 Task: In Heading Arial with underline. Font size of heading  '18'Font style of data Calibri. Font size of data  9Alignment of headline & data Align center. Fill color in heading,  RedFont color of data Black Apply border in Data No BorderIn the sheet  Expense Tracking Spreadsheetbook
Action: Mouse moved to (46, 110)
Screenshot: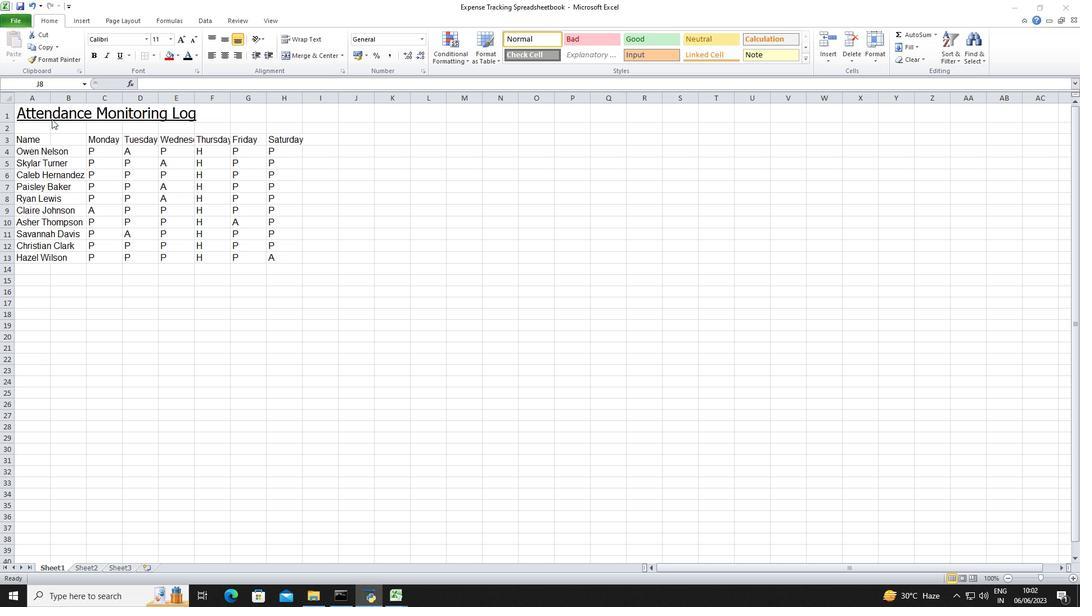 
Action: Mouse pressed left at (46, 110)
Screenshot: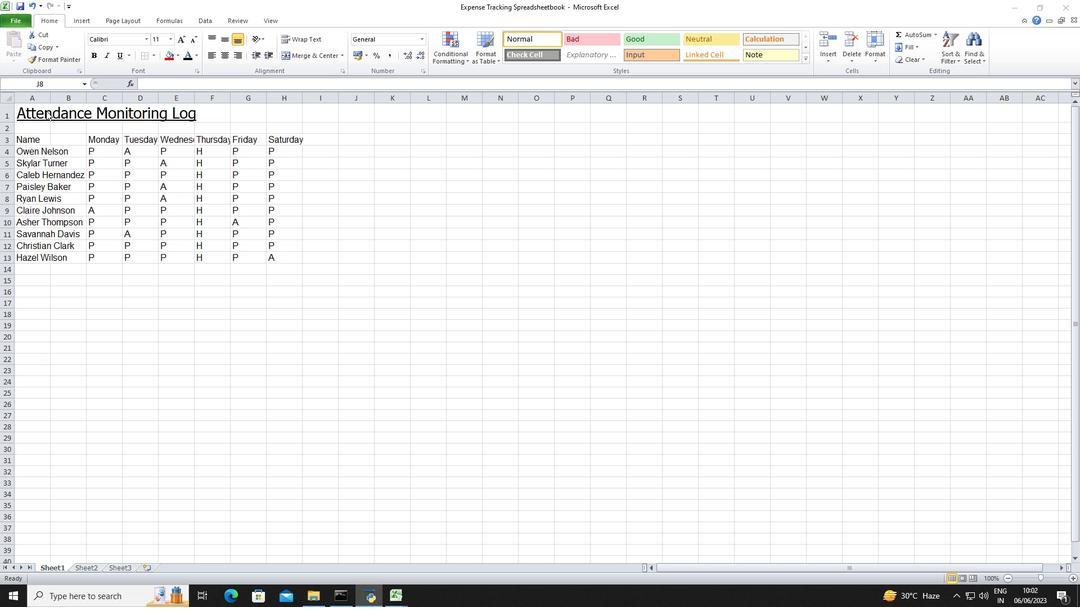 
Action: Mouse moved to (49, 110)
Screenshot: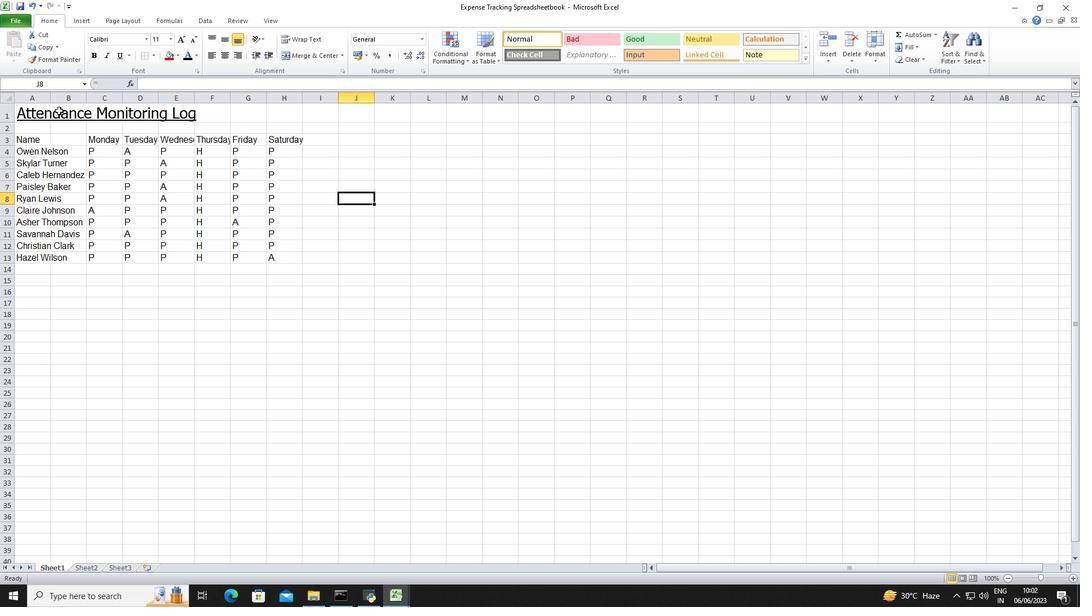 
Action: Mouse pressed left at (49, 110)
Screenshot: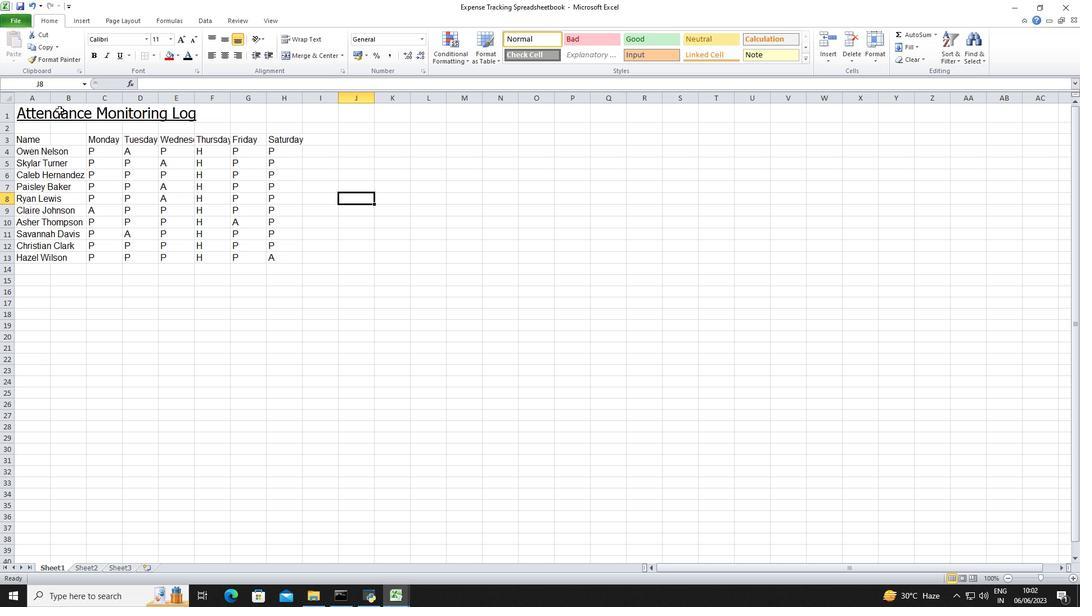 
Action: Mouse moved to (120, 41)
Screenshot: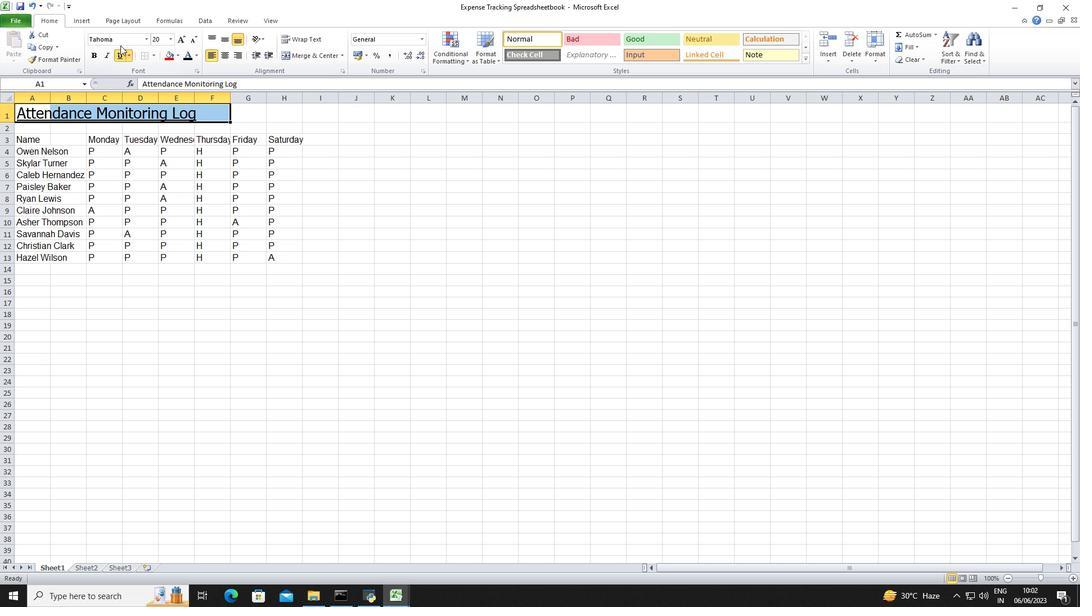
Action: Mouse pressed left at (120, 41)
Screenshot: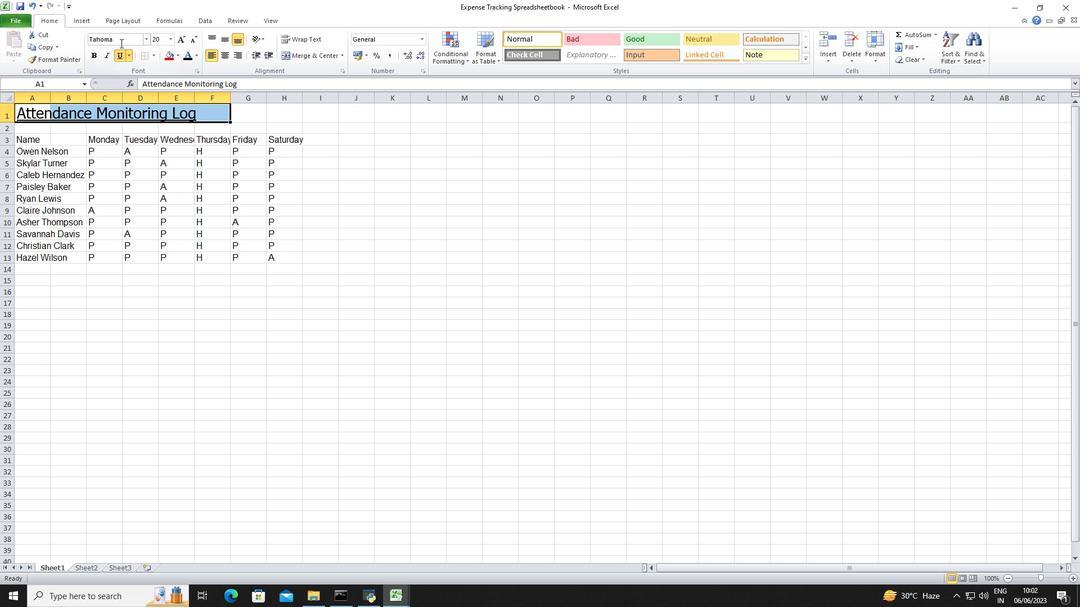 
Action: Key pressed <Key.shift>Arial<Key.enter>
Screenshot: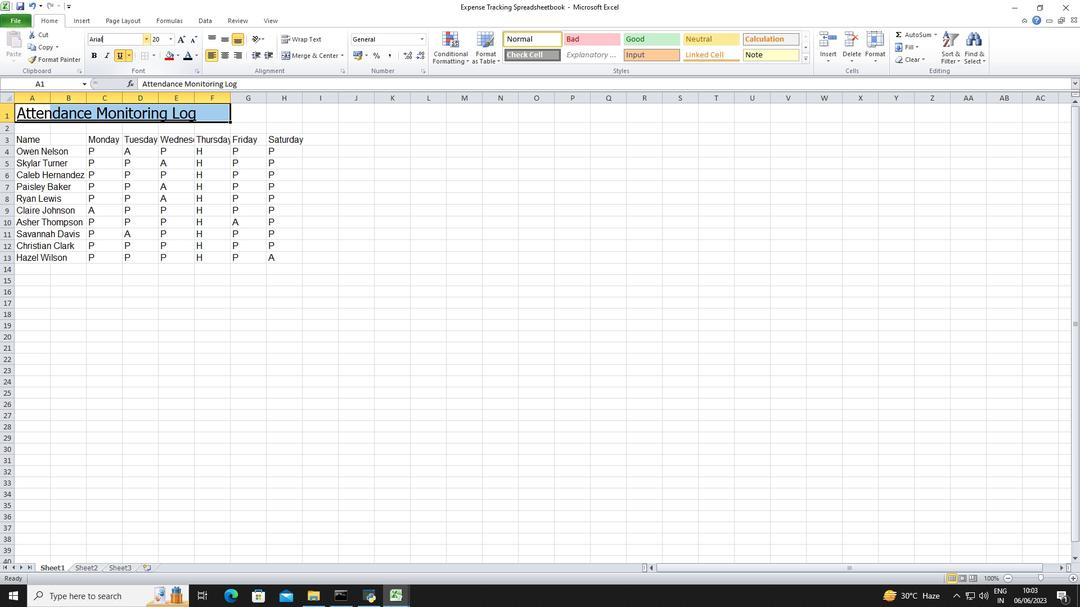 
Action: Mouse moved to (118, 52)
Screenshot: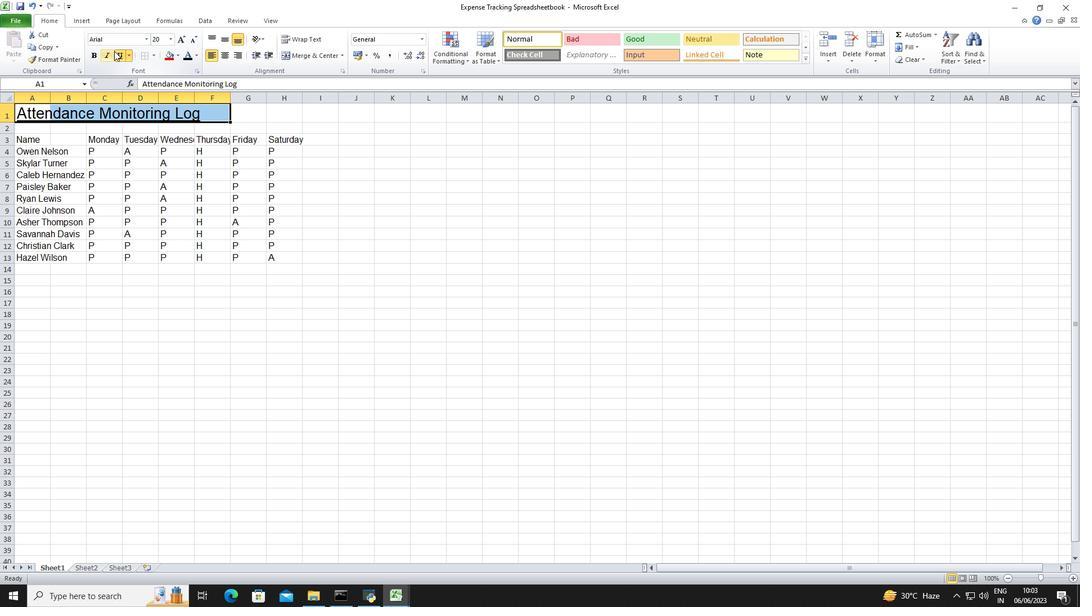 
Action: Mouse pressed left at (118, 52)
Screenshot: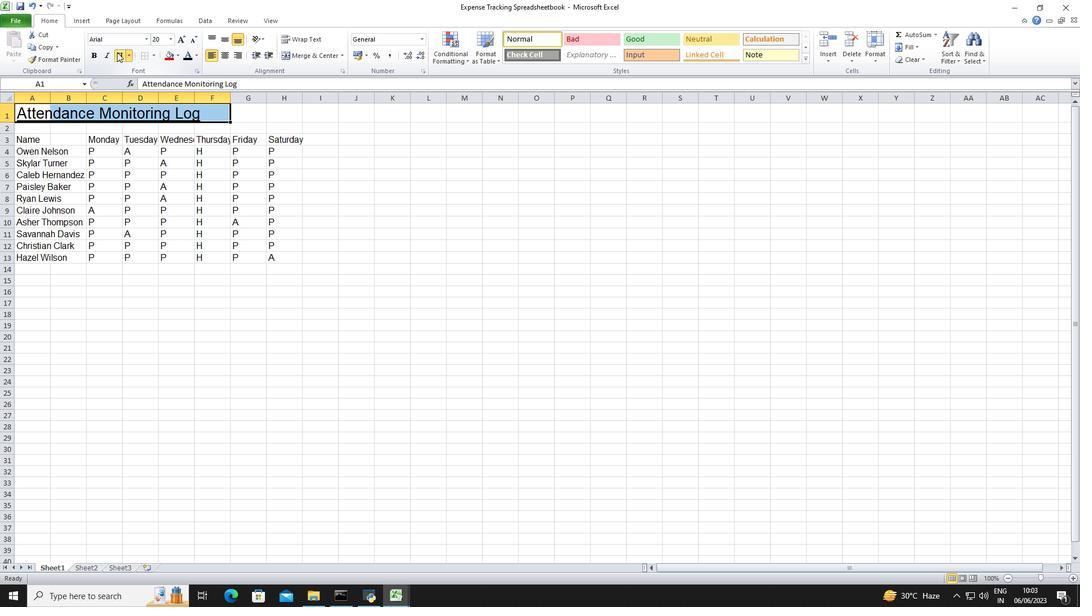 
Action: Mouse moved to (118, 53)
Screenshot: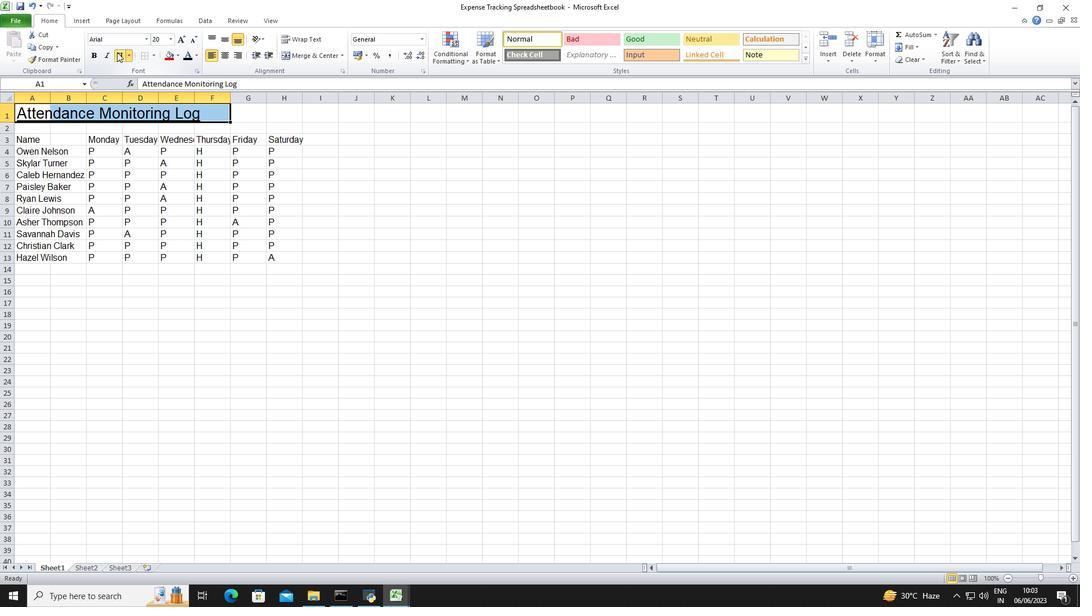 
Action: Mouse pressed left at (118, 53)
Screenshot: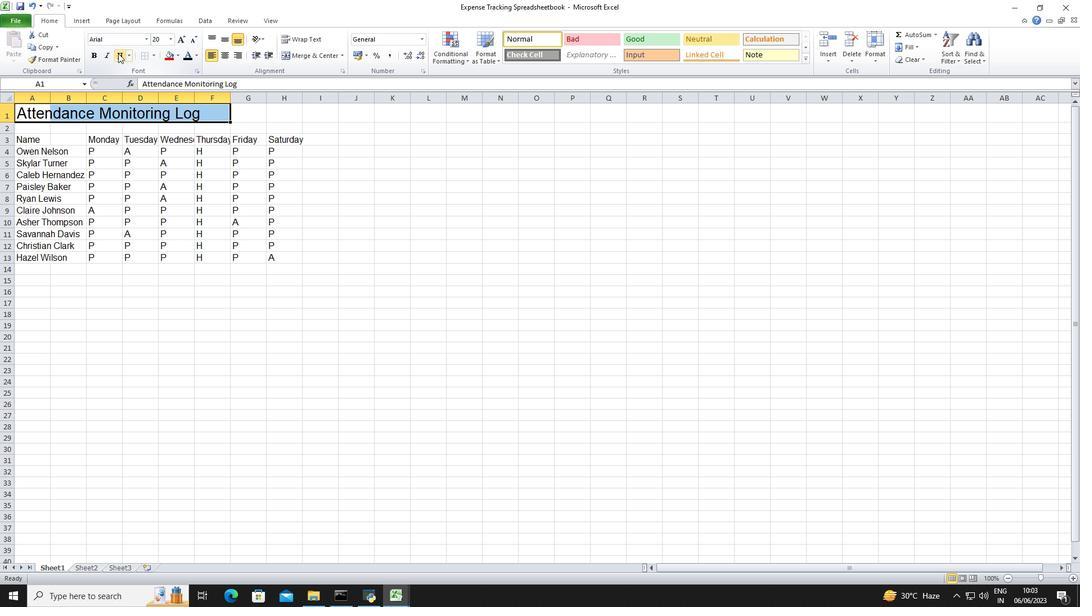 
Action: Mouse moved to (169, 38)
Screenshot: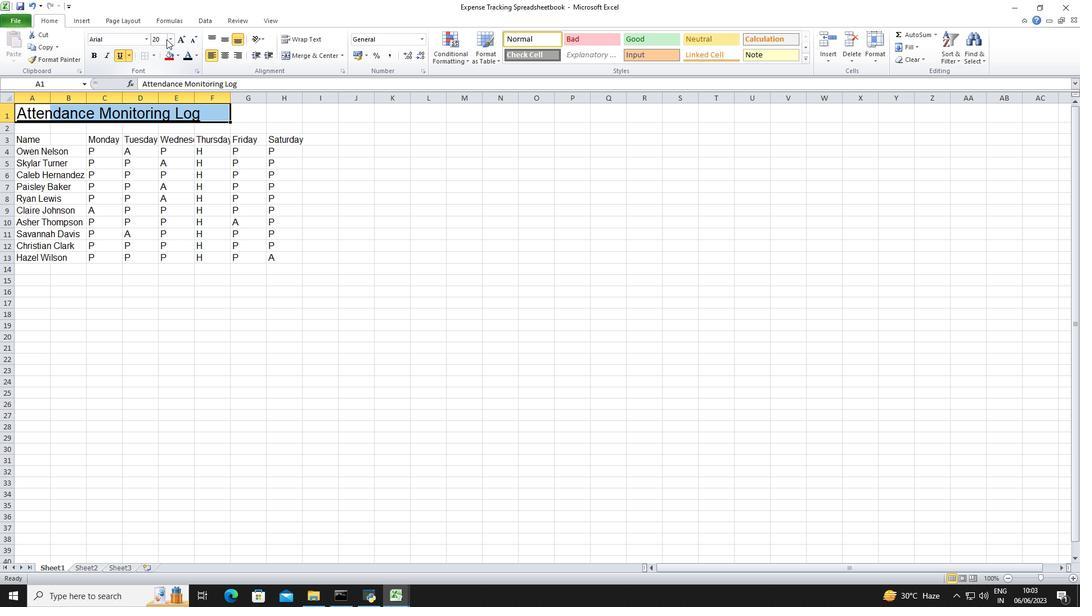 
Action: Mouse pressed left at (169, 38)
Screenshot: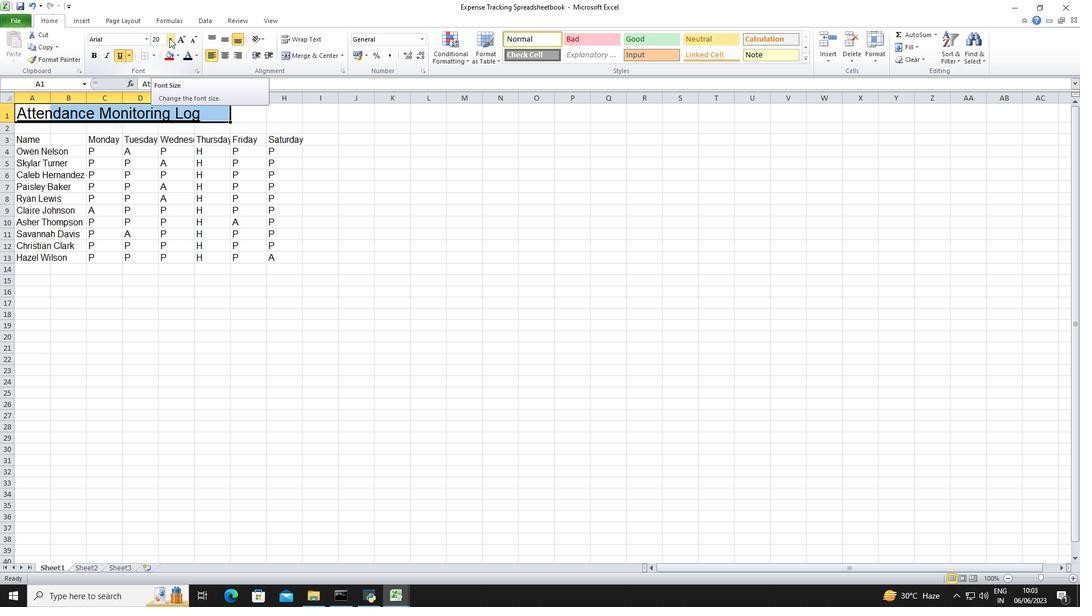 
Action: Mouse moved to (158, 118)
Screenshot: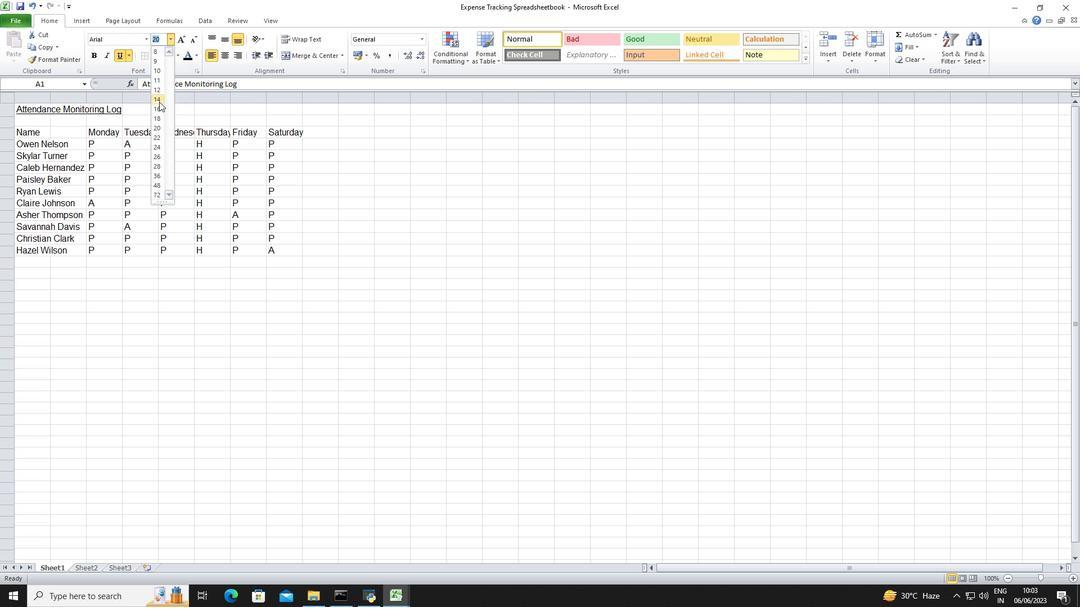 
Action: Mouse pressed left at (158, 118)
Screenshot: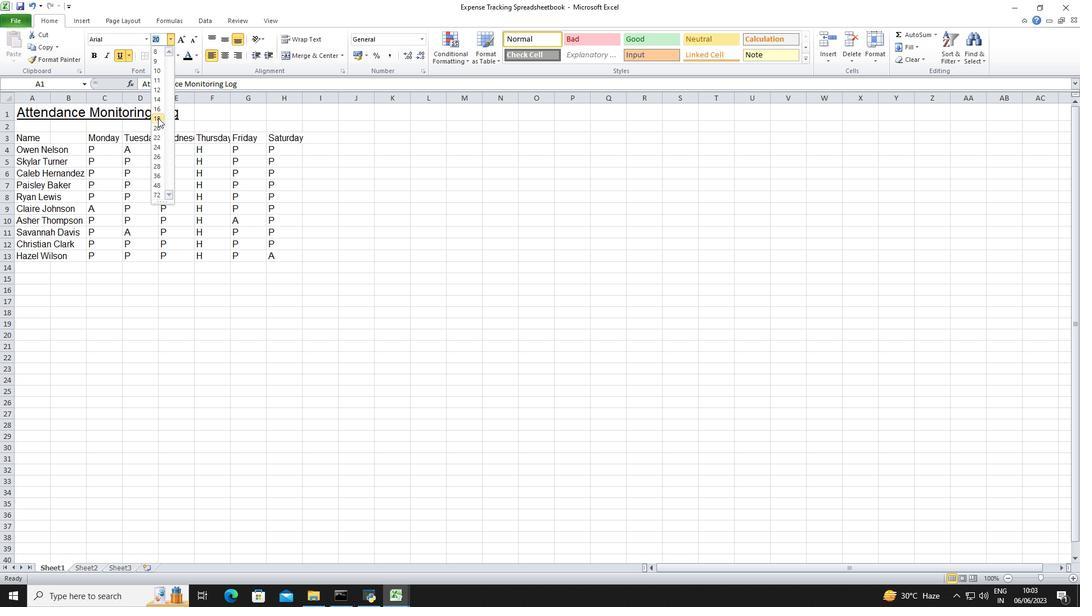 
Action: Mouse moved to (48, 142)
Screenshot: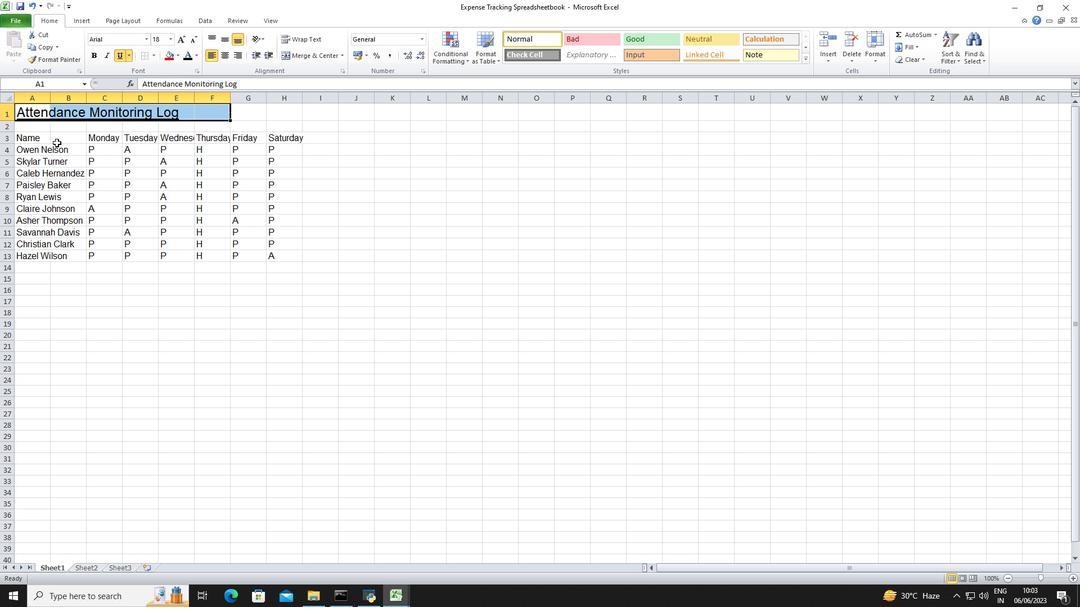 
Action: Mouse pressed left at (48, 142)
Screenshot: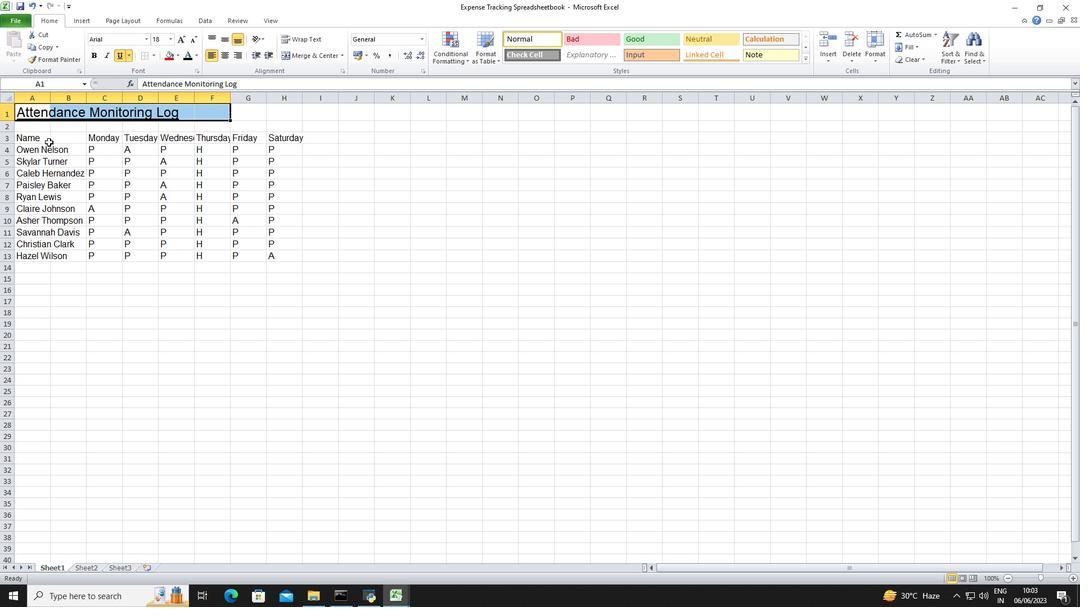 
Action: Mouse moved to (122, 41)
Screenshot: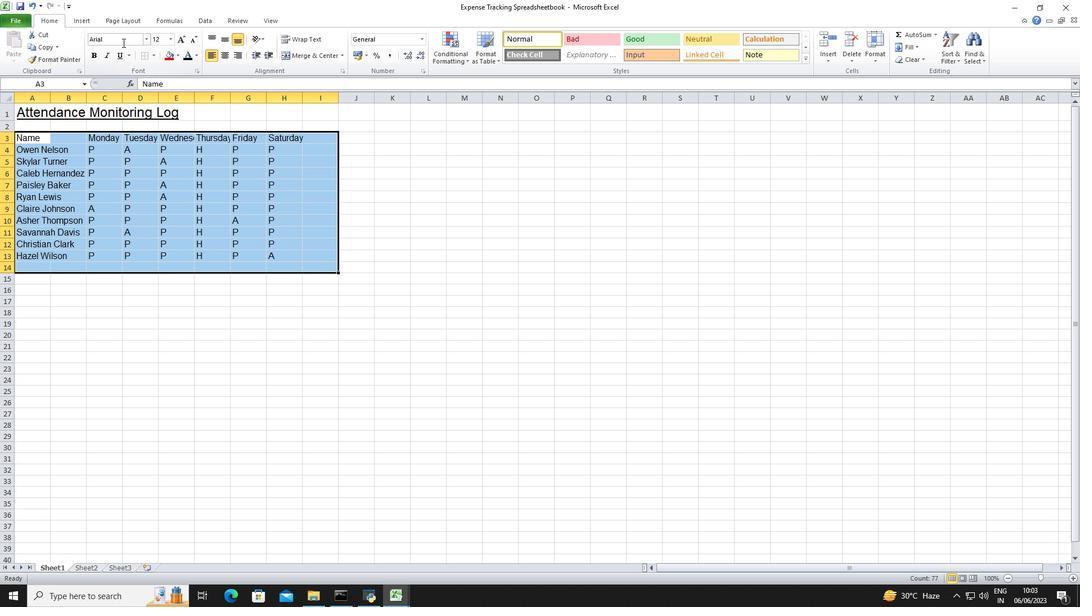 
Action: Mouse pressed left at (122, 41)
Screenshot: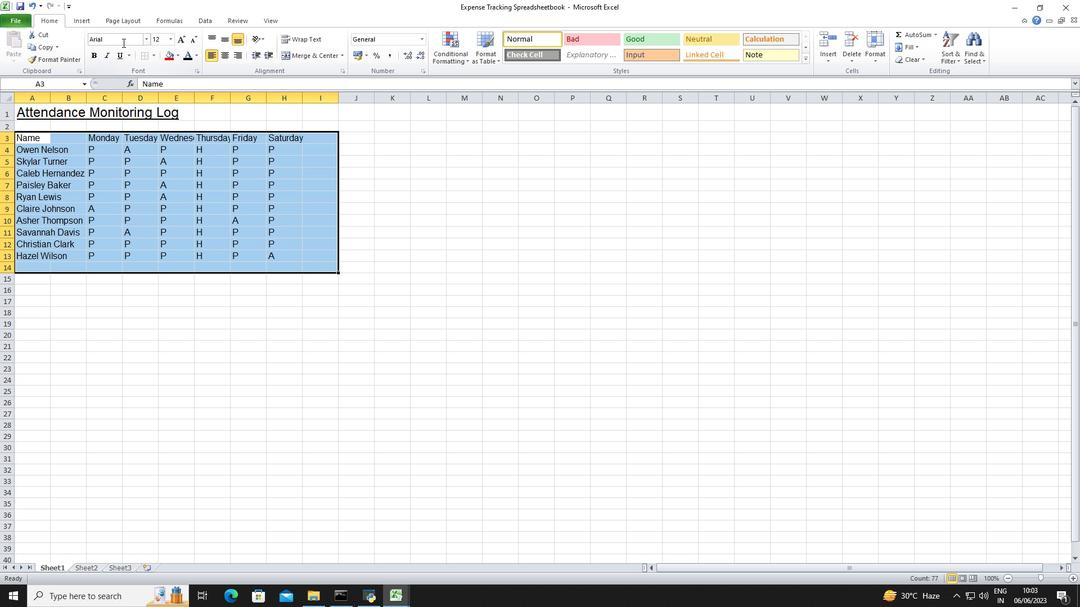 
Action: Key pressed <Key.shift>Calibri<Key.enter>
Screenshot: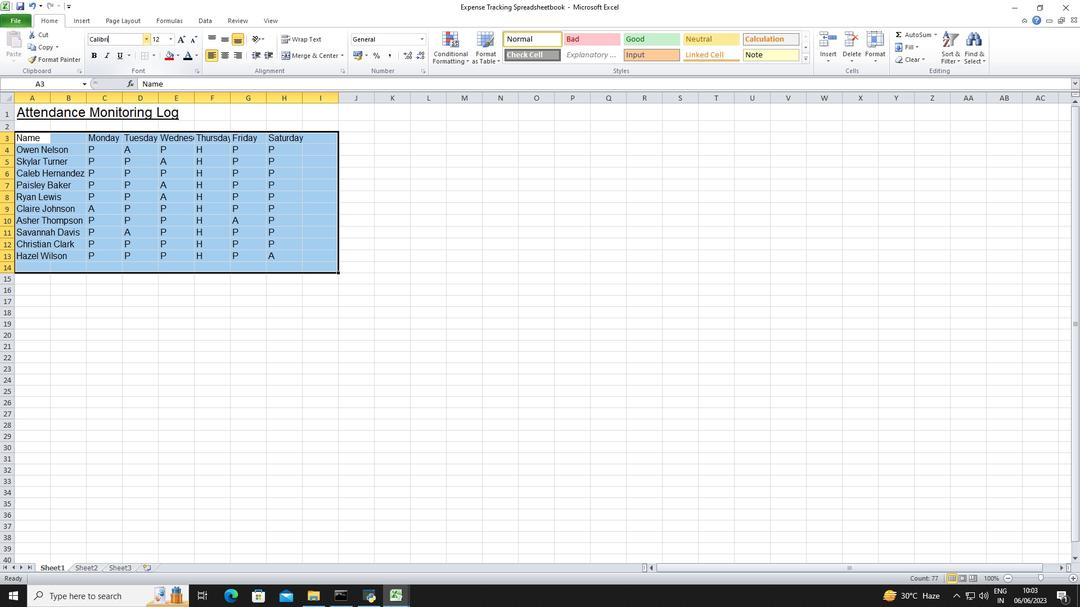 
Action: Mouse moved to (172, 36)
Screenshot: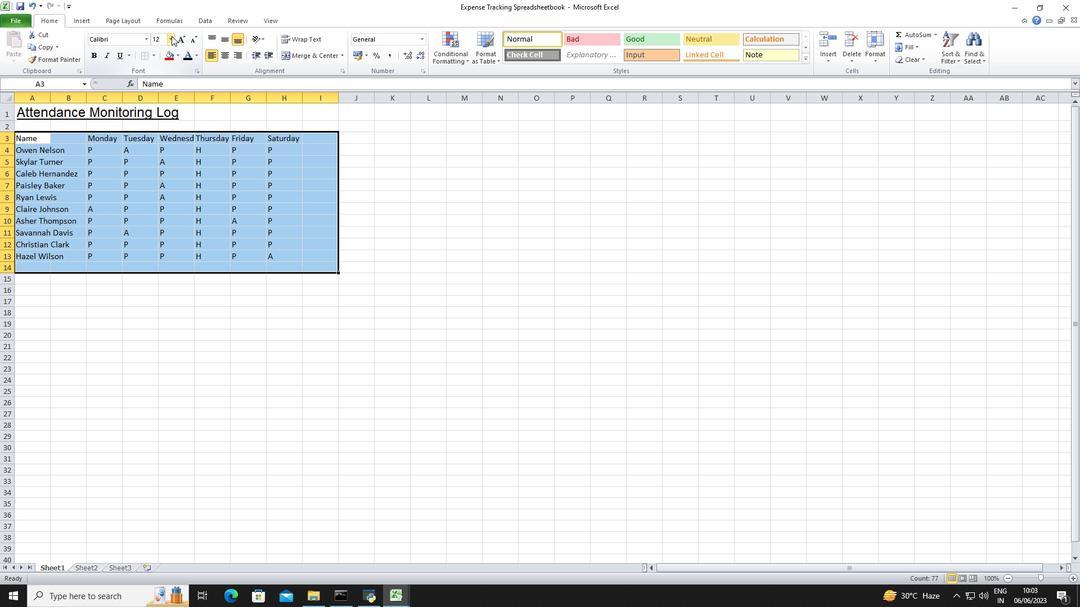 
Action: Mouse pressed left at (172, 36)
Screenshot: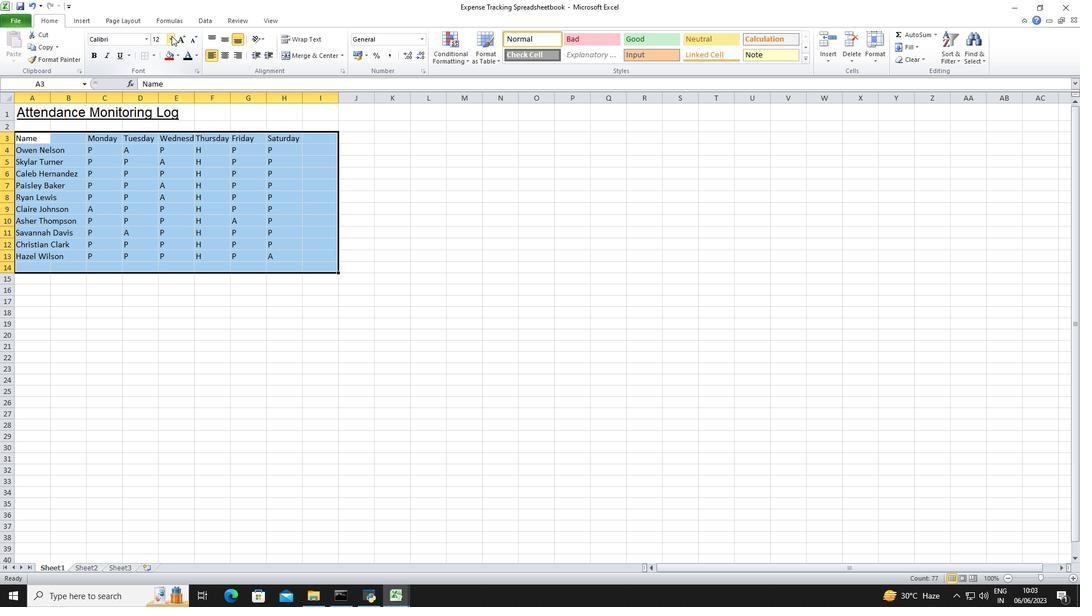 
Action: Mouse moved to (162, 58)
Screenshot: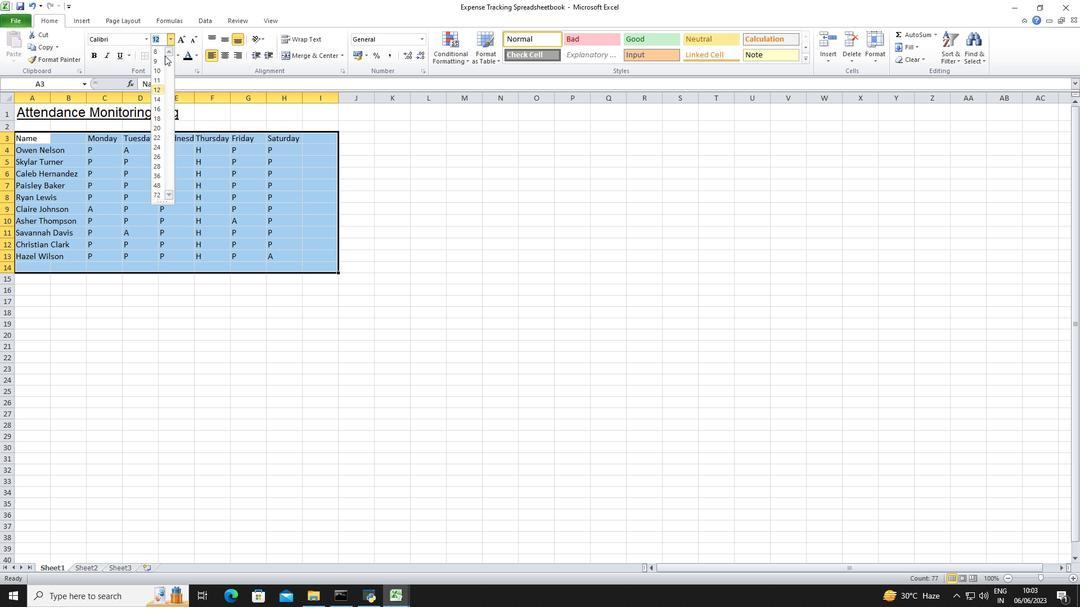 
Action: Mouse pressed left at (162, 58)
Screenshot: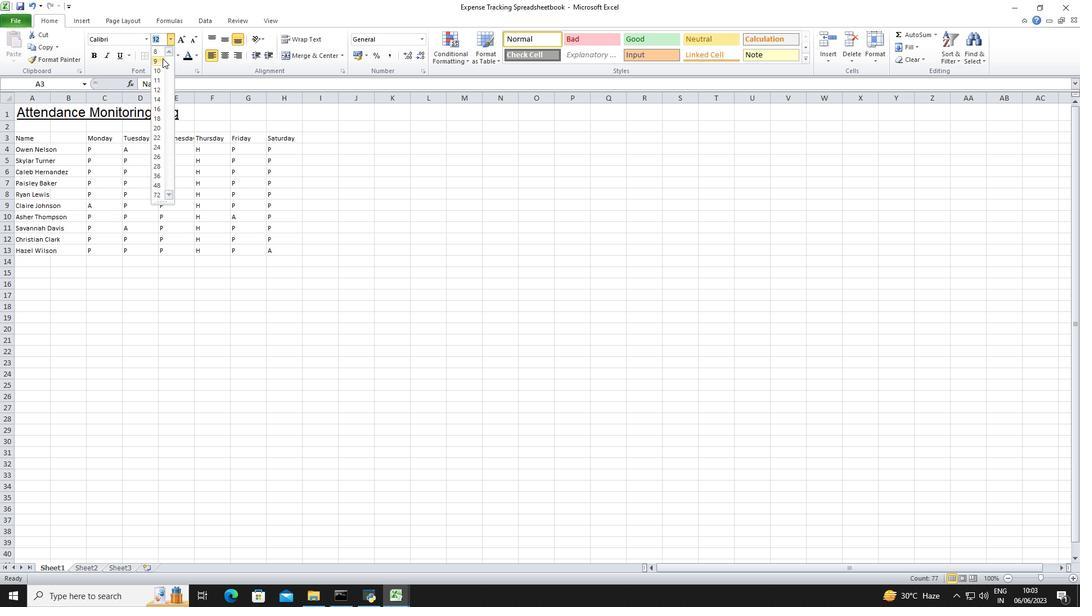 
Action: Mouse moved to (220, 54)
Screenshot: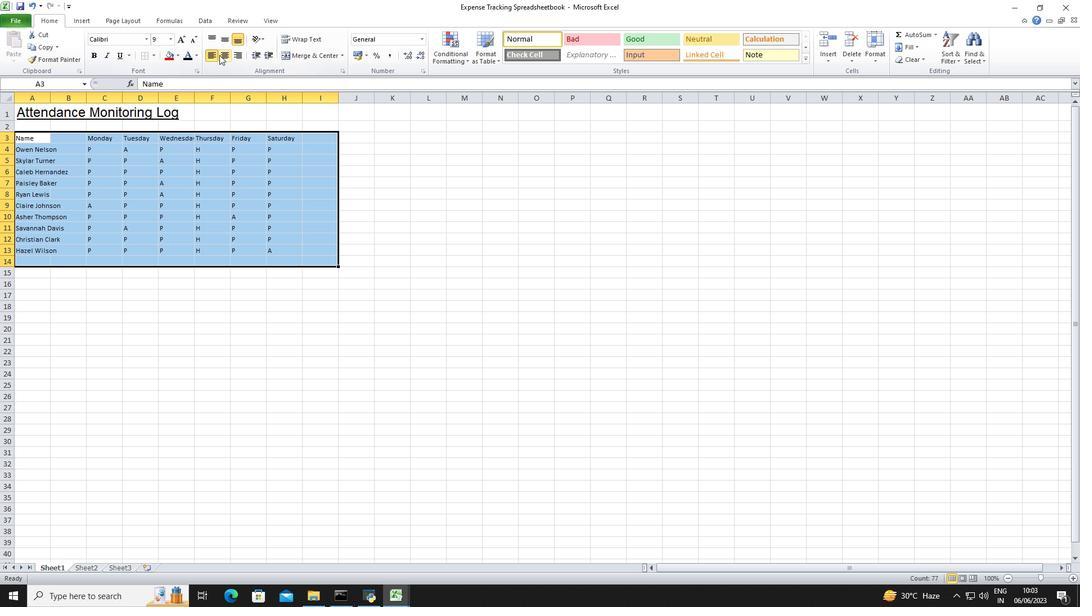 
Action: Mouse pressed left at (220, 54)
Screenshot: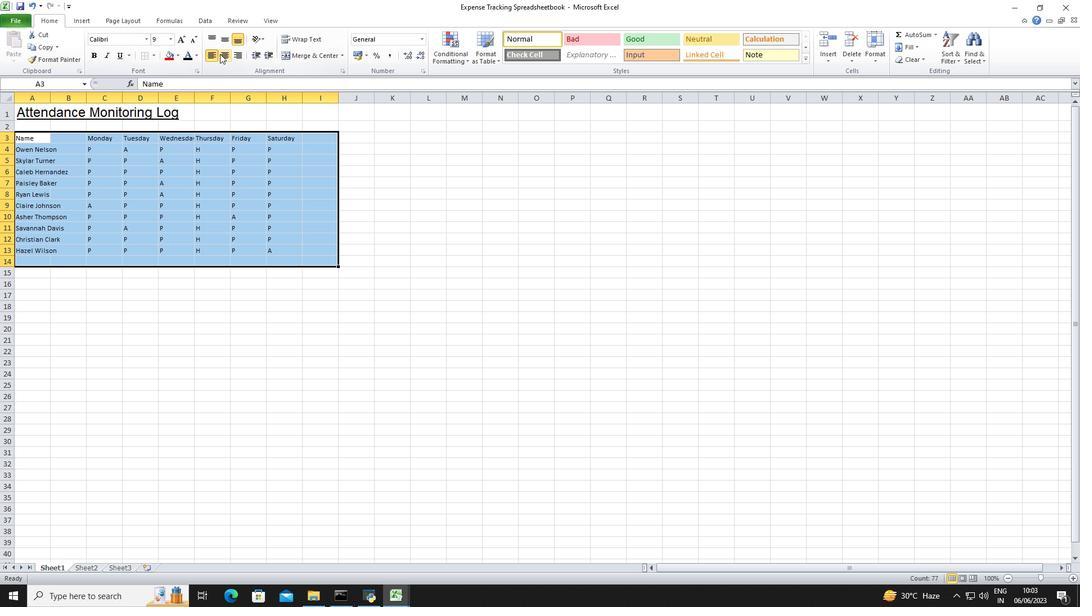 
Action: Mouse moved to (39, 117)
Screenshot: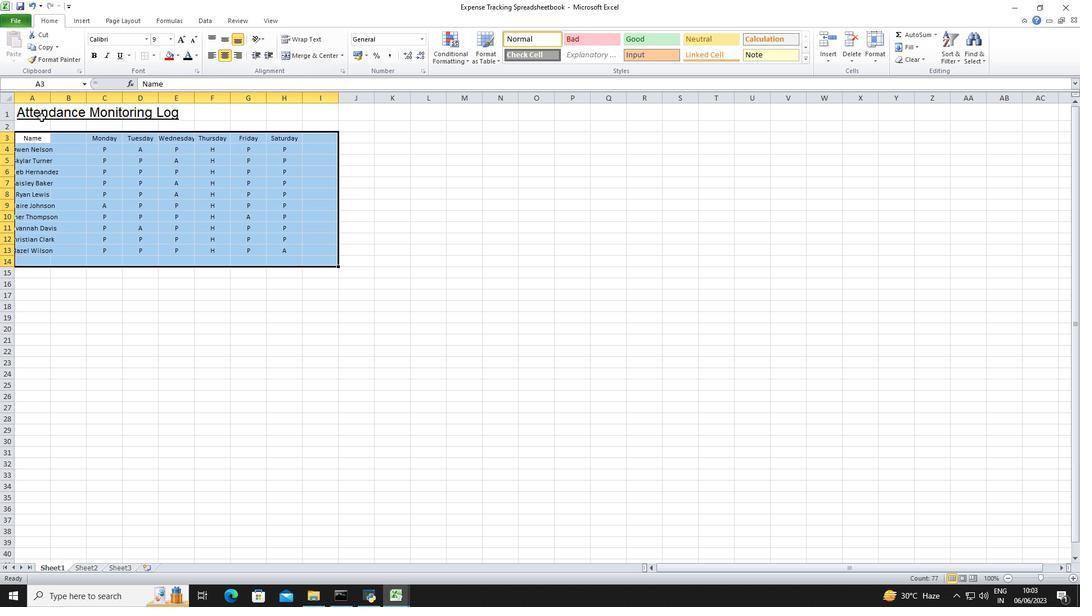 
Action: Mouse pressed left at (39, 117)
Screenshot: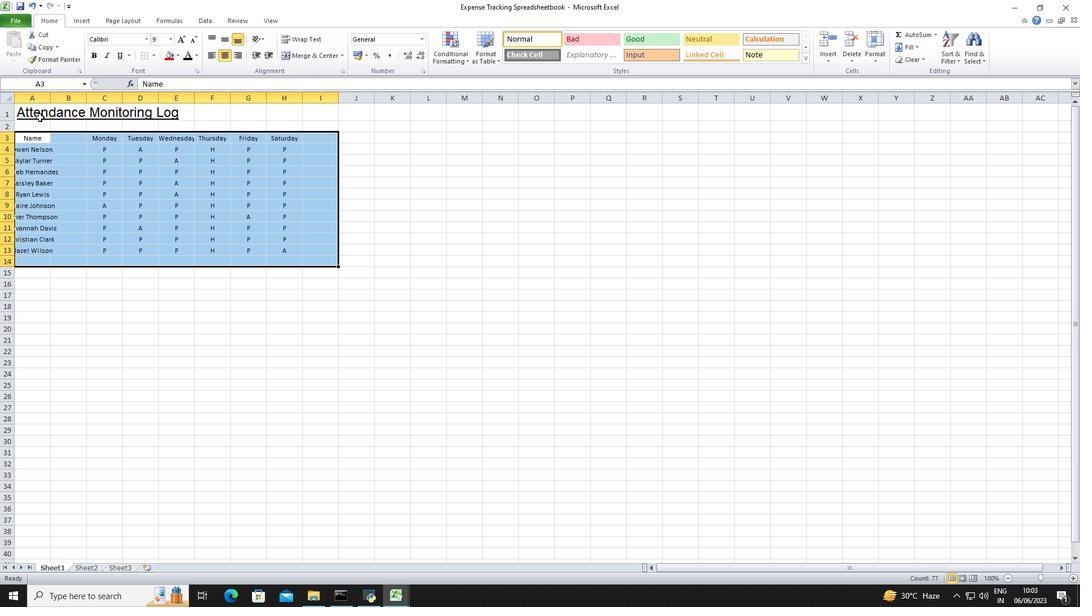 
Action: Mouse moved to (225, 61)
Screenshot: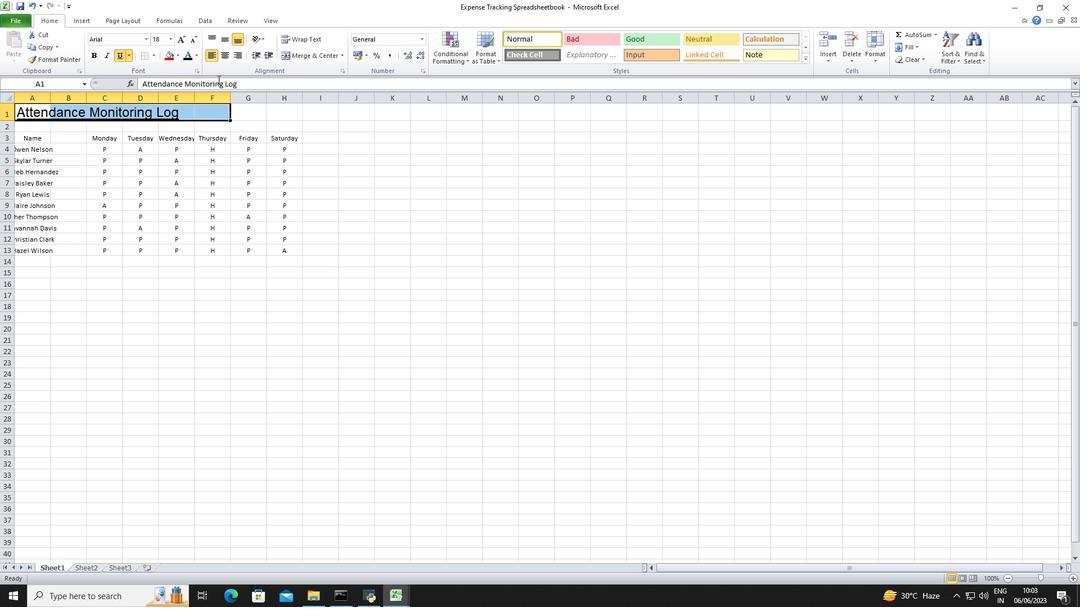 
Action: Mouse pressed left at (225, 61)
Screenshot: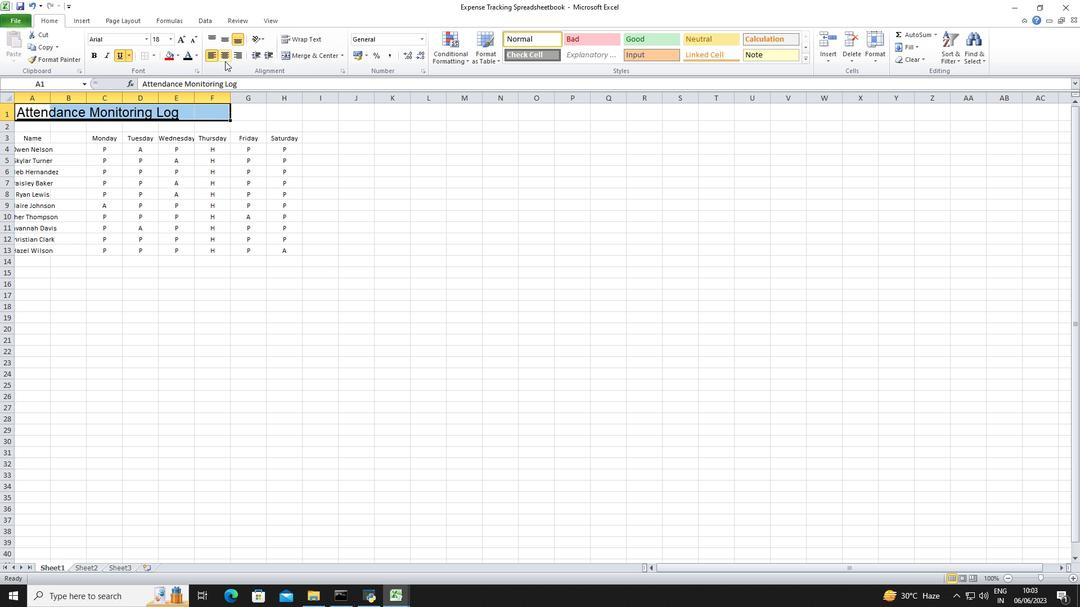 
Action: Mouse moved to (52, 96)
Screenshot: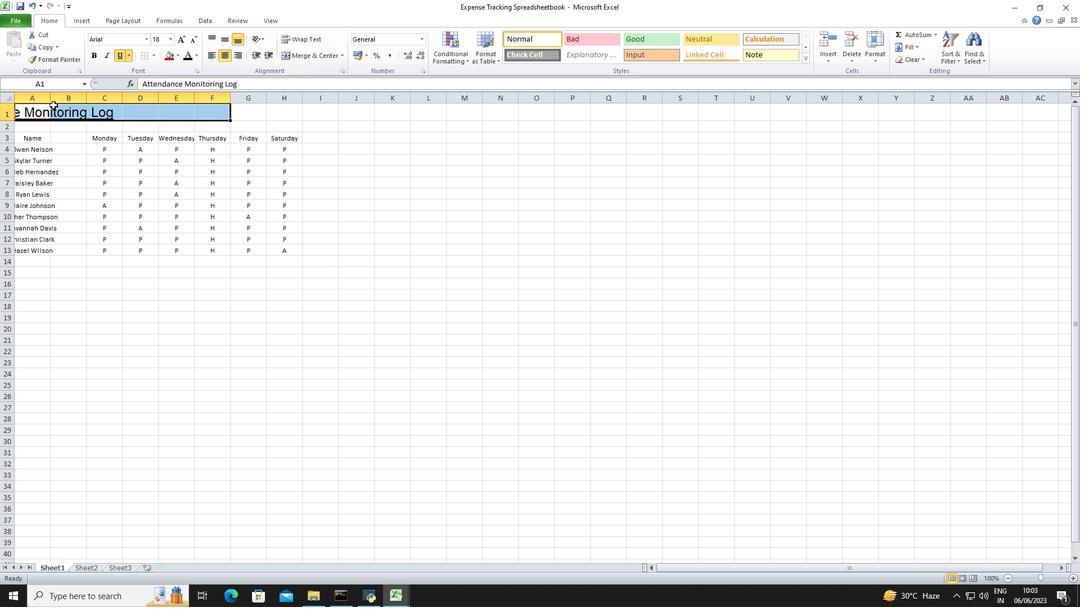 
Action: Mouse pressed left at (52, 96)
Screenshot: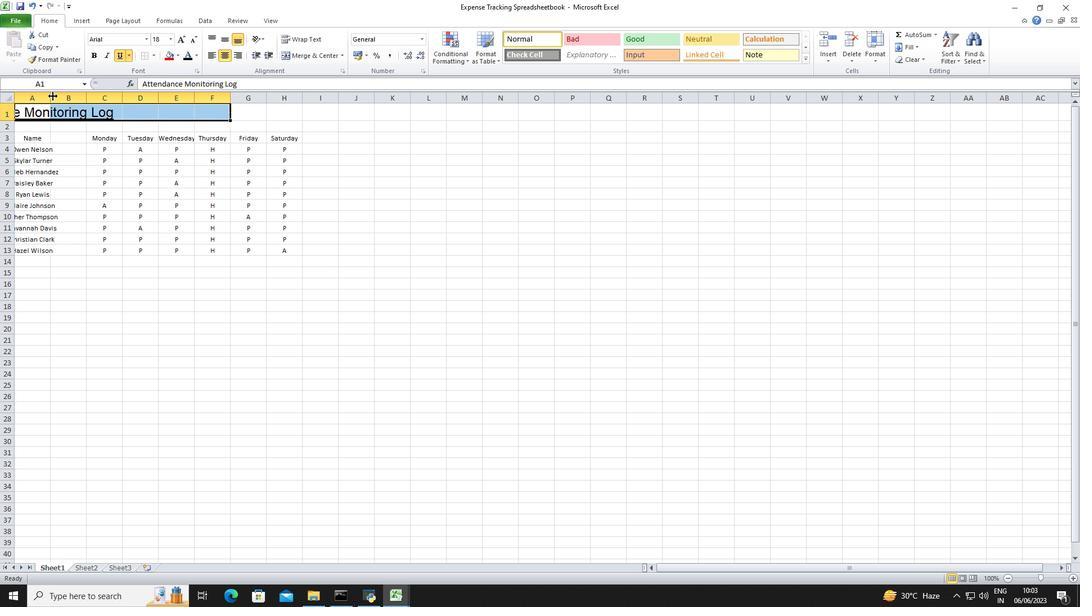 
Action: Mouse moved to (110, 96)
Screenshot: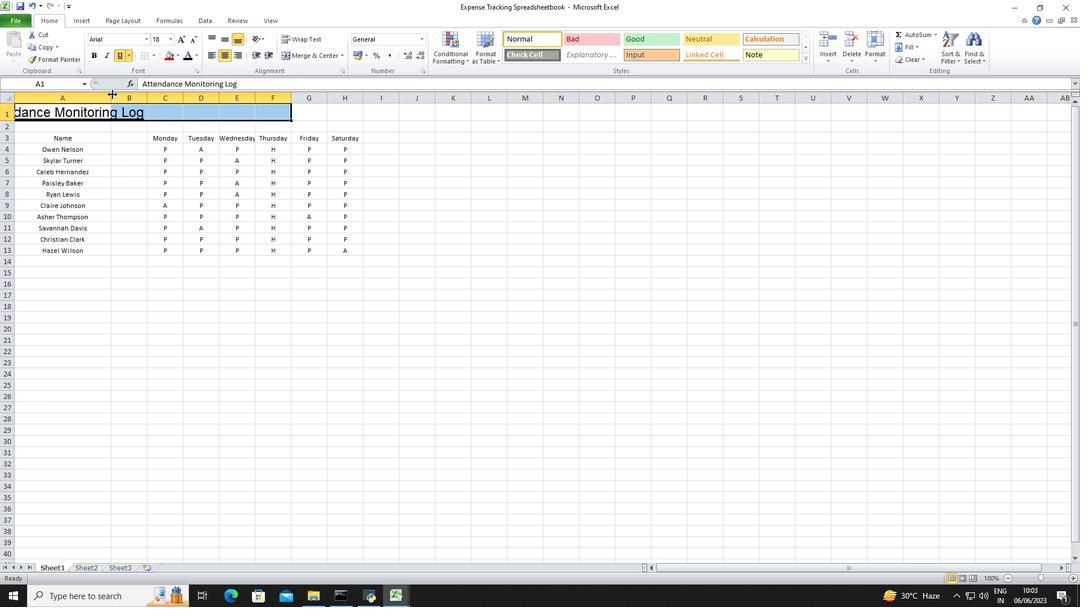
Action: Mouse pressed left at (110, 96)
Screenshot: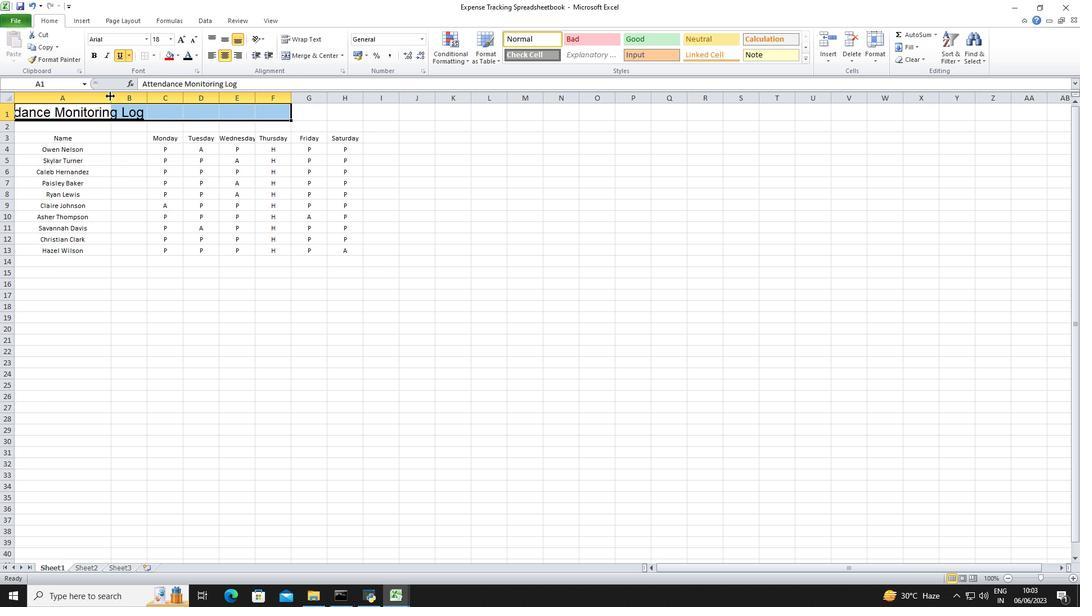 
Action: Mouse moved to (146, 100)
Screenshot: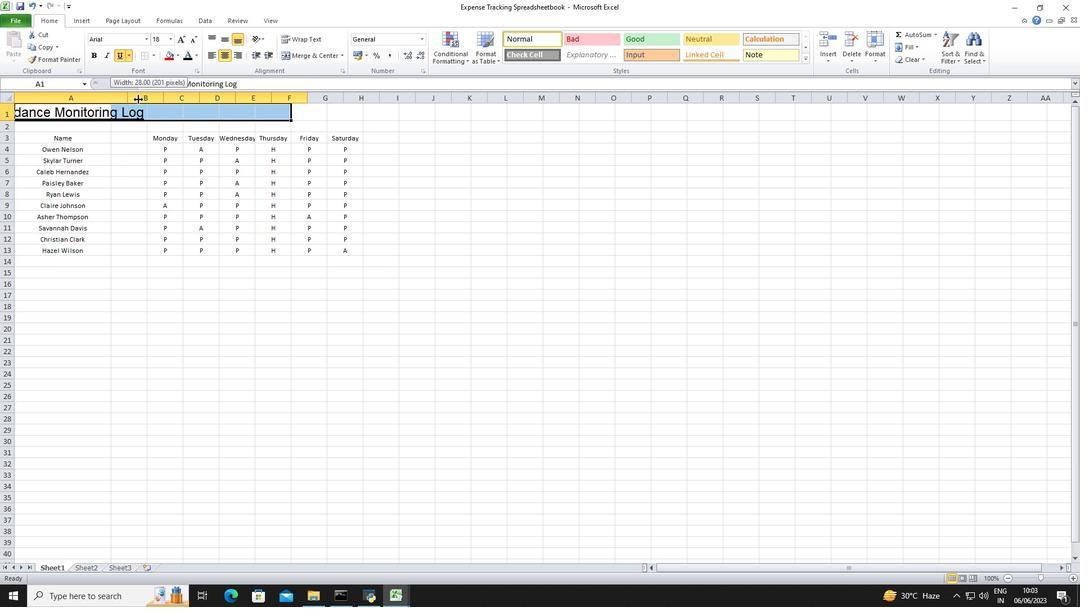 
Action: Mouse pressed left at (146, 100)
Screenshot: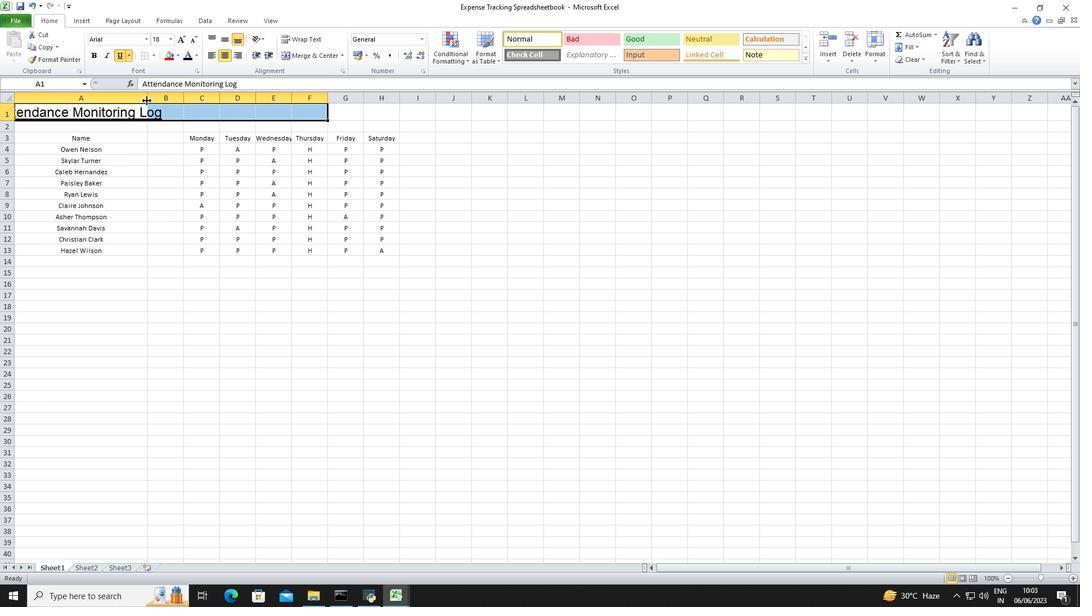 
Action: Mouse moved to (167, 101)
Screenshot: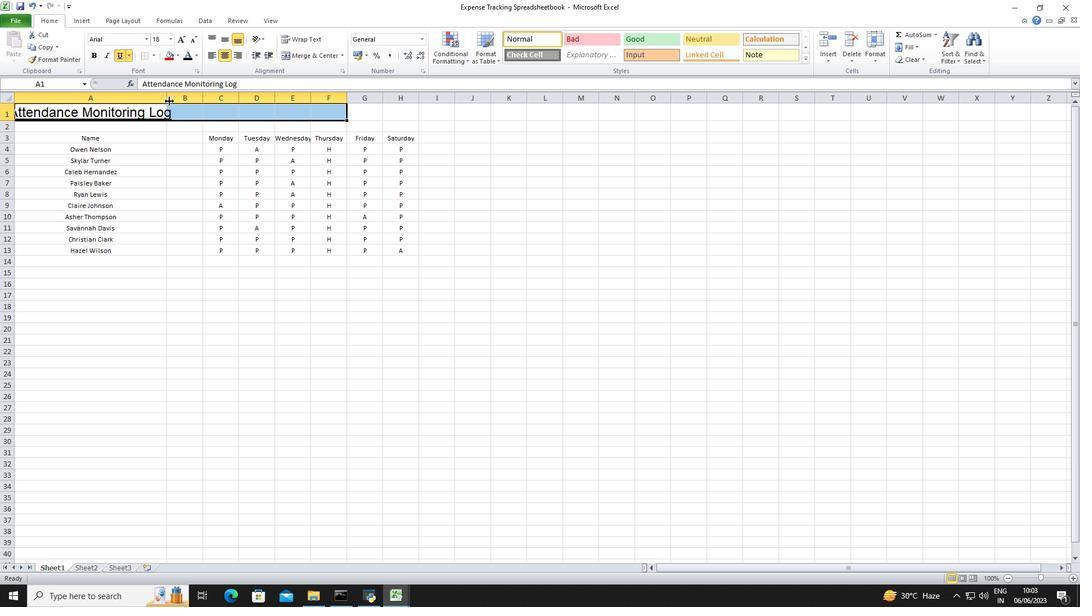 
Action: Mouse pressed left at (167, 101)
Screenshot: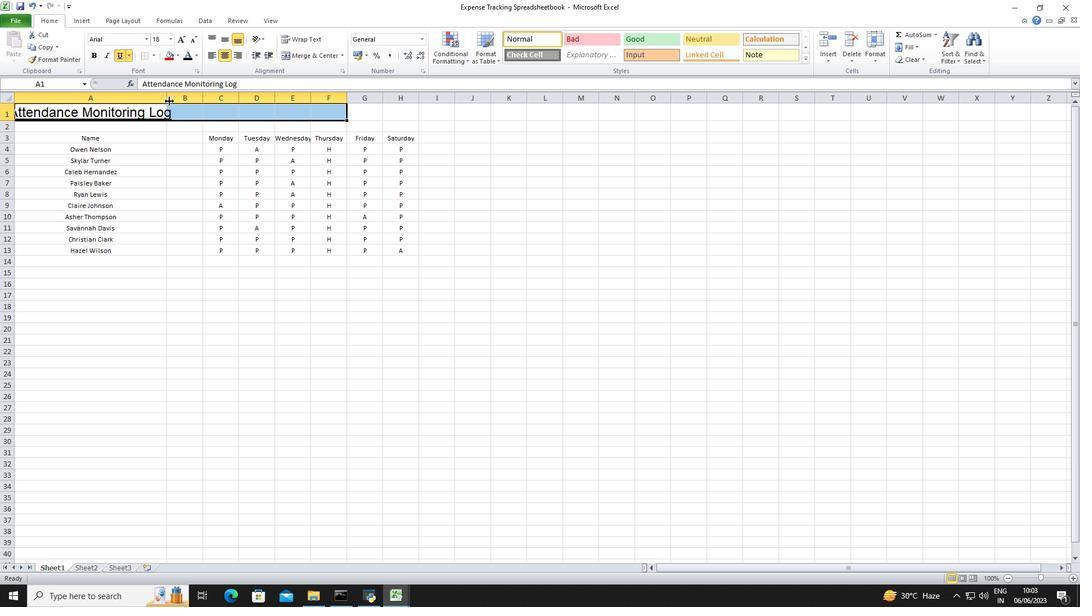 
Action: Mouse moved to (176, 54)
Screenshot: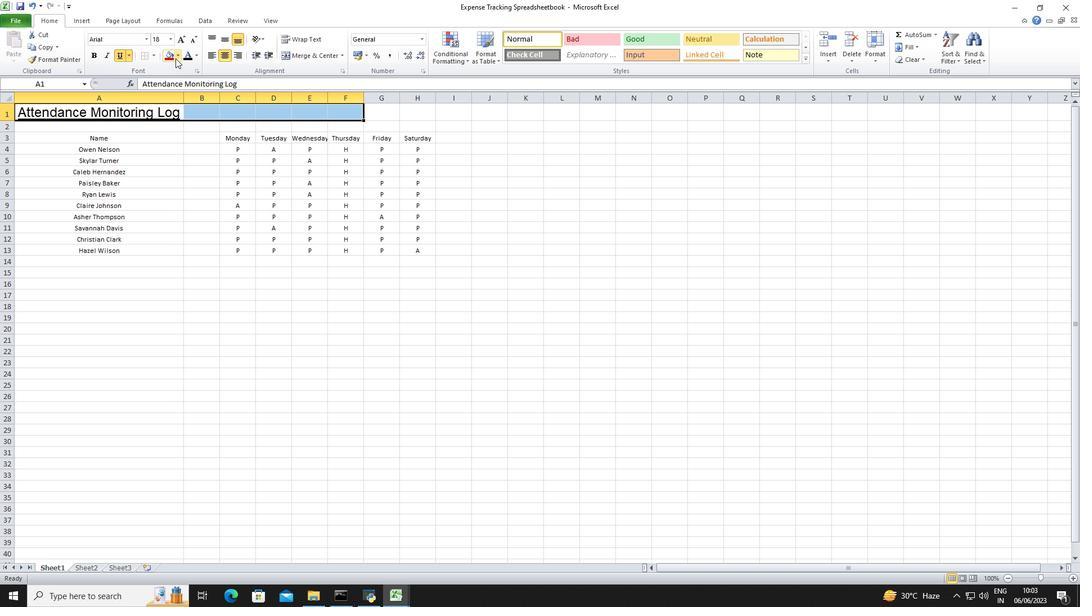 
Action: Mouse pressed left at (176, 54)
Screenshot: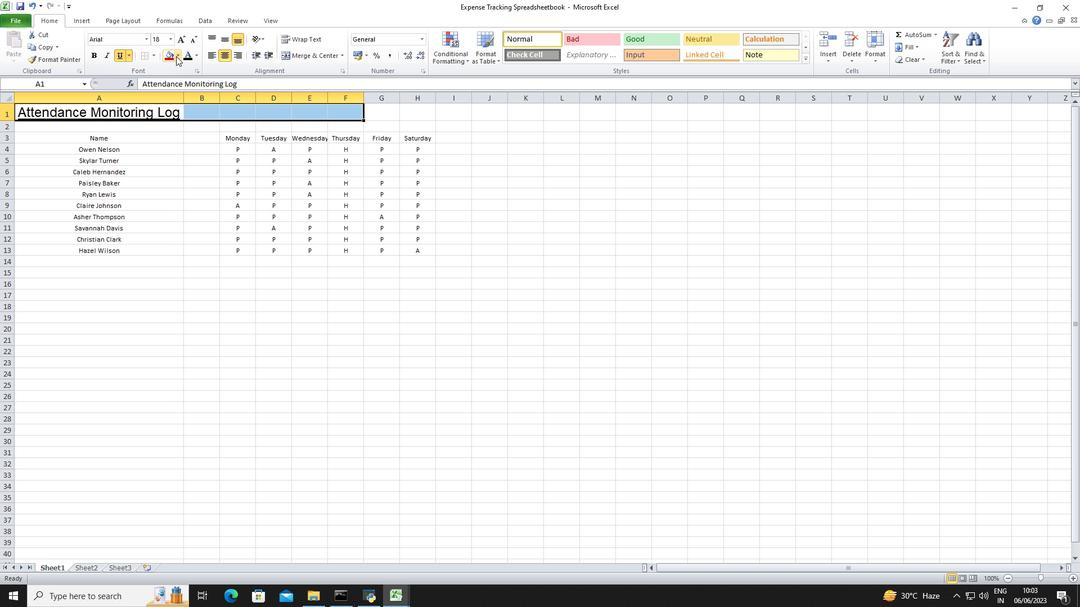 
Action: Mouse moved to (387, 118)
Screenshot: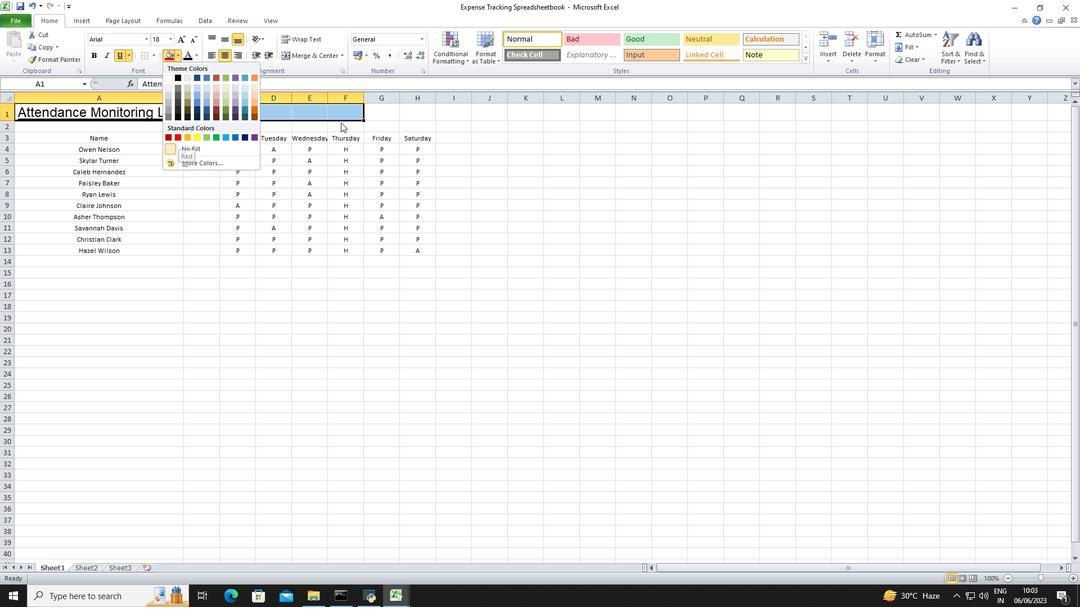 
Action: Mouse pressed left at (387, 118)
Screenshot: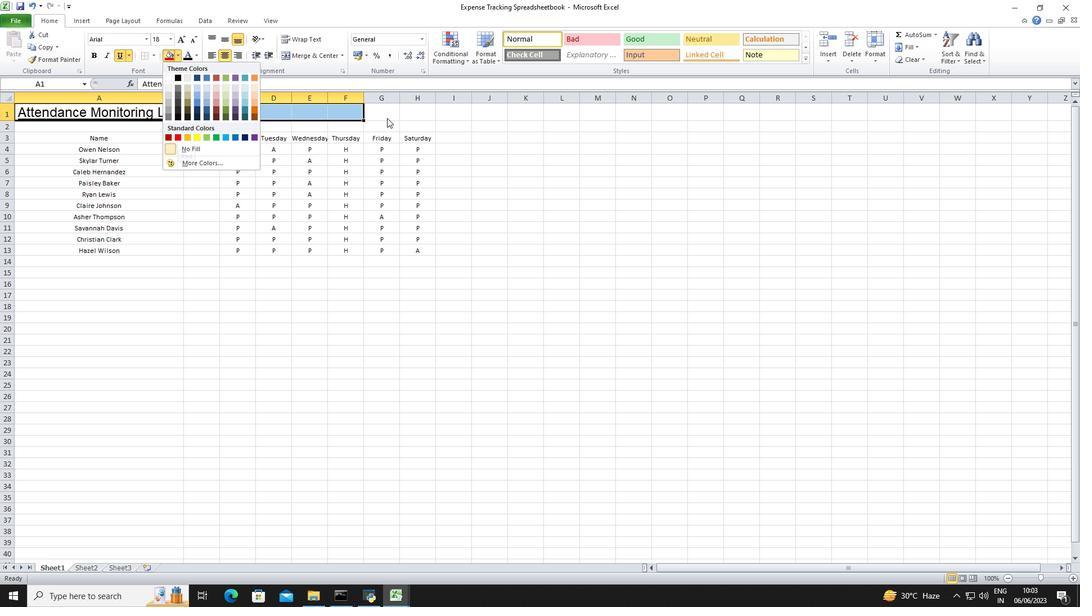 
Action: Mouse moved to (42, 119)
Screenshot: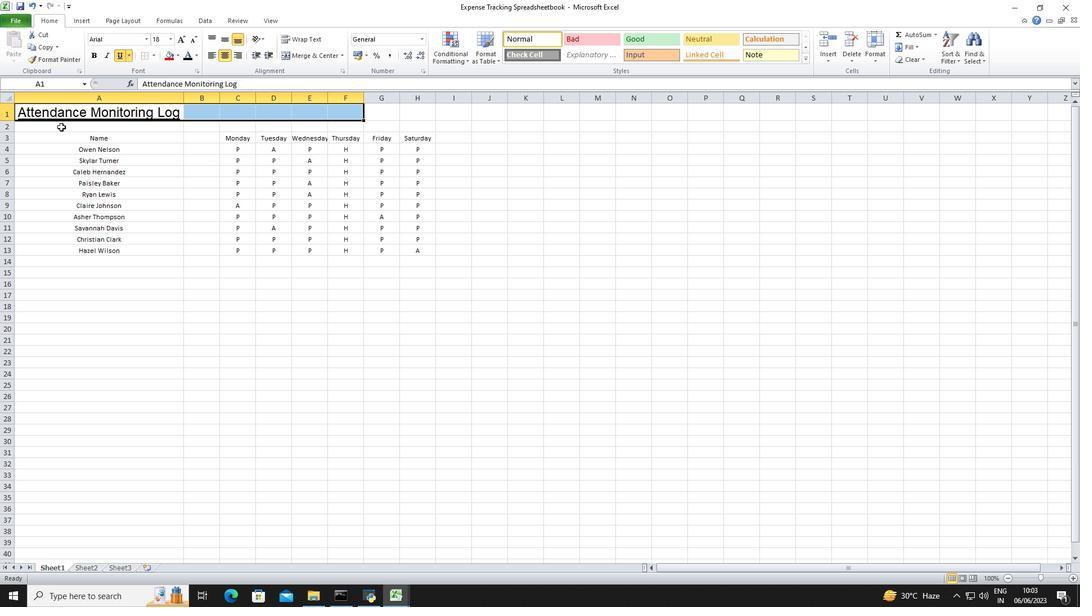 
Action: Mouse pressed left at (42, 119)
Screenshot: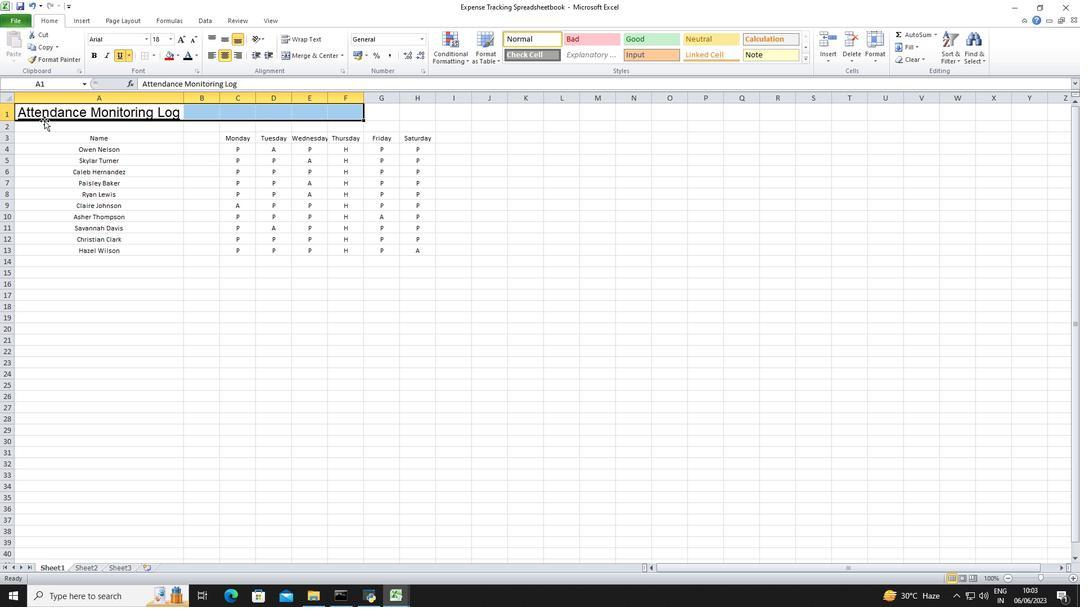 
Action: Mouse moved to (27, 140)
Screenshot: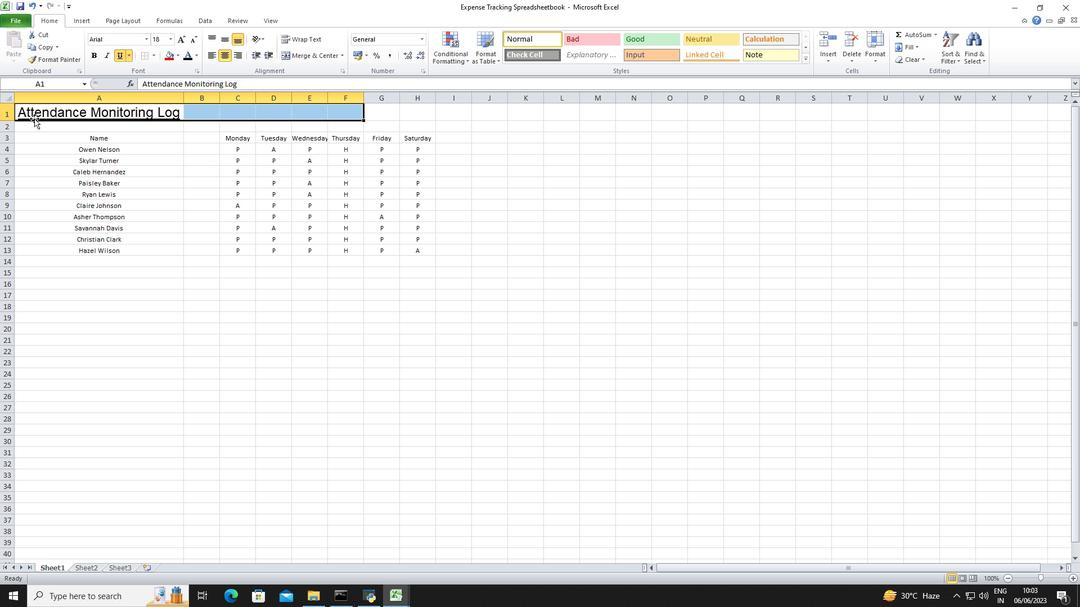 
Action: Mouse pressed left at (27, 140)
Screenshot: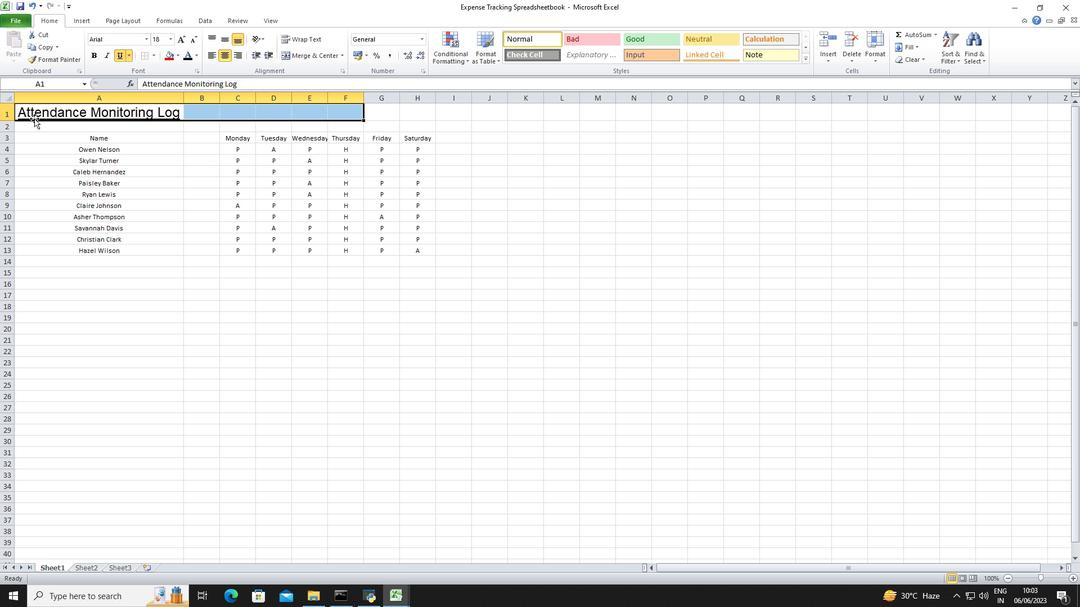 
Action: Mouse moved to (27, 114)
Screenshot: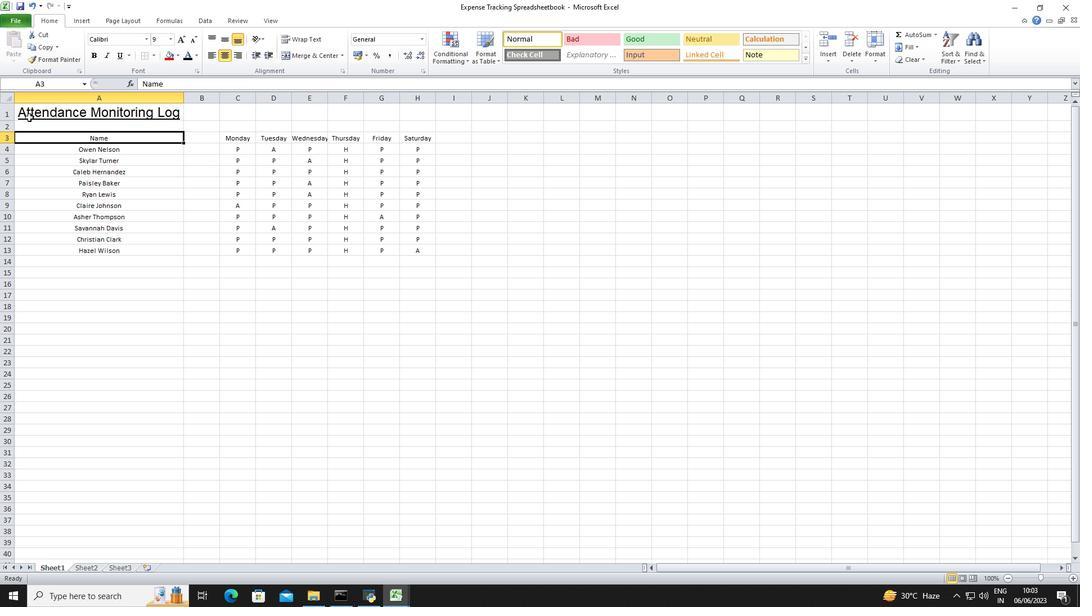 
Action: Mouse pressed left at (27, 114)
Screenshot: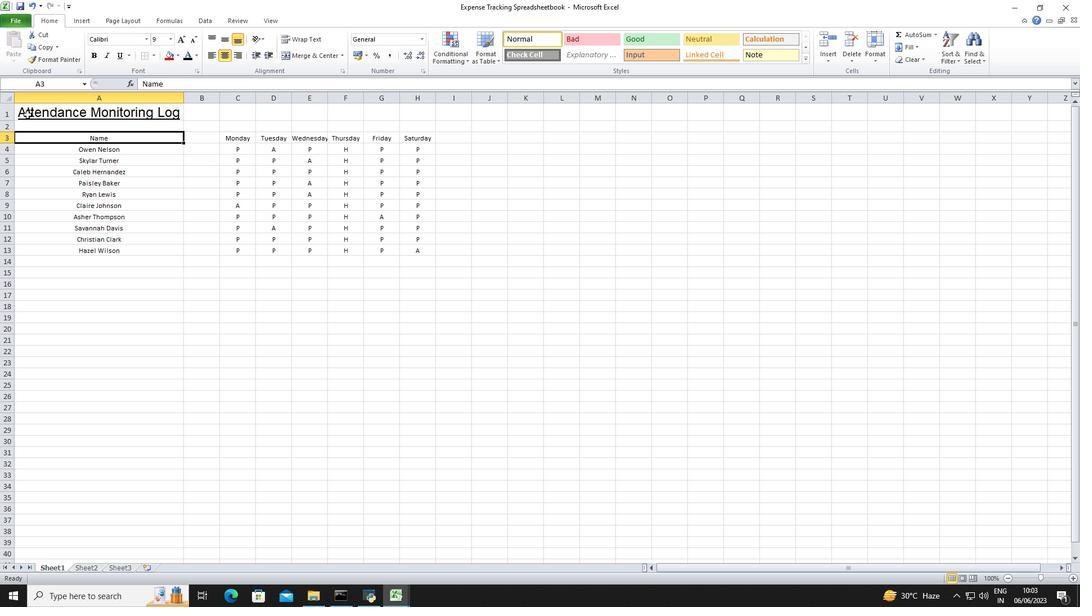 
Action: Mouse moved to (178, 54)
Screenshot: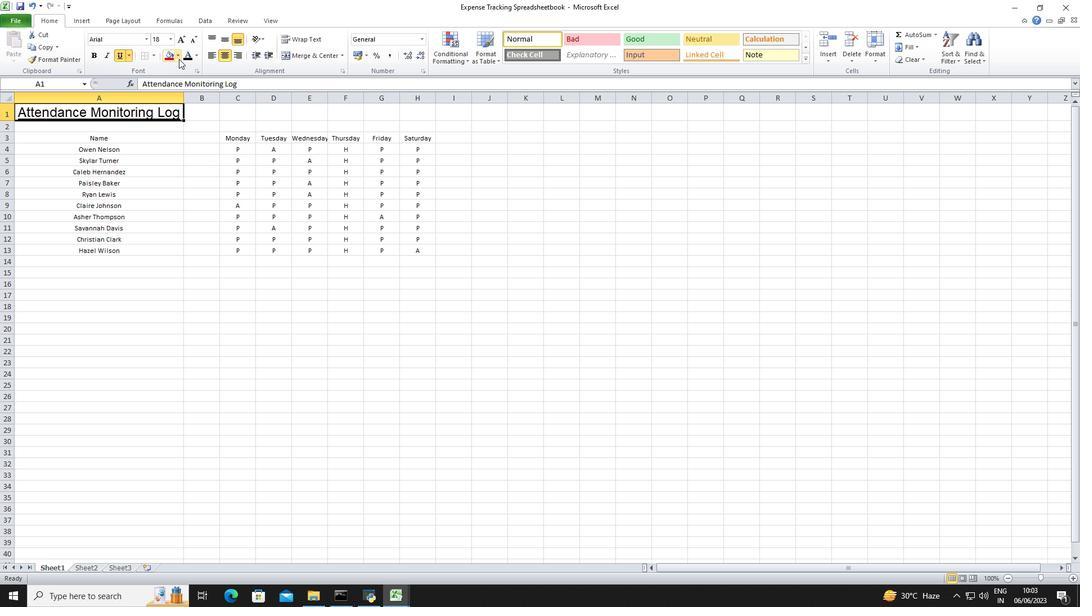 
Action: Mouse pressed left at (178, 54)
Screenshot: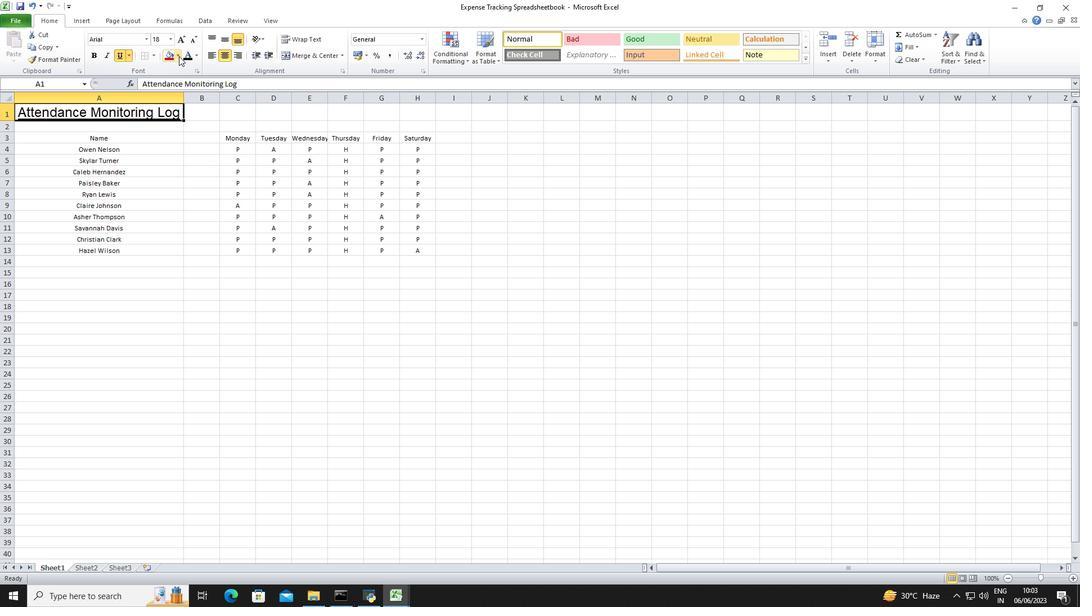 
Action: Mouse moved to (177, 137)
Screenshot: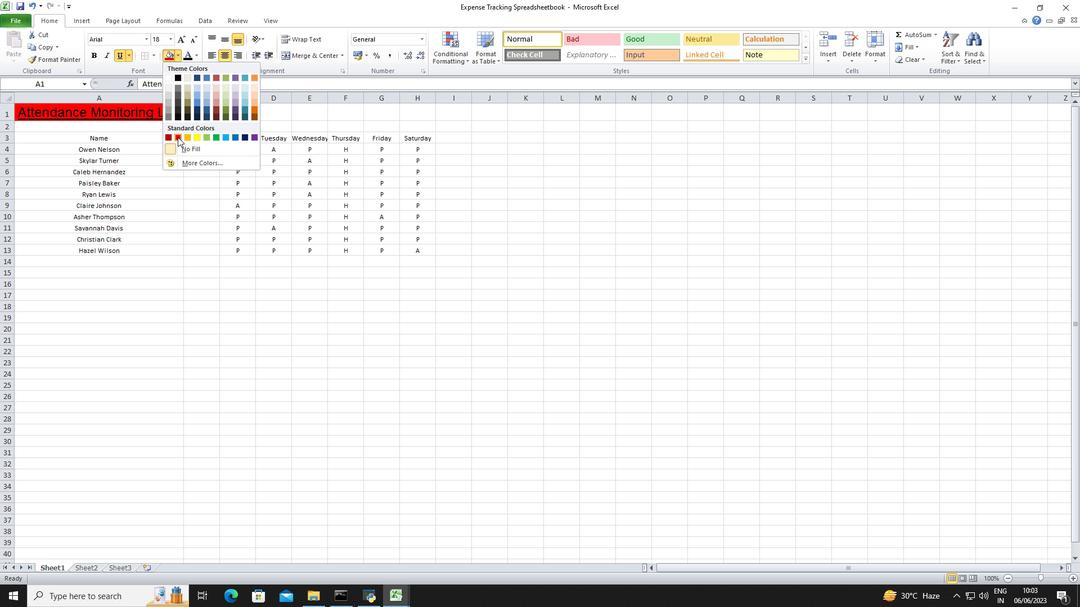 
Action: Mouse pressed left at (177, 137)
Screenshot: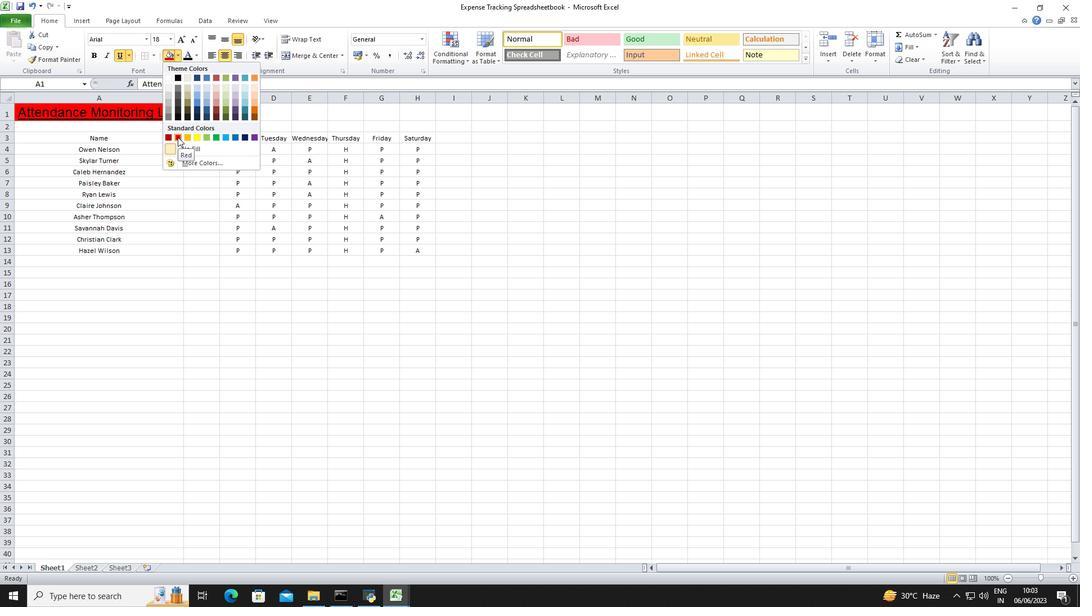 
Action: Mouse moved to (110, 142)
Screenshot: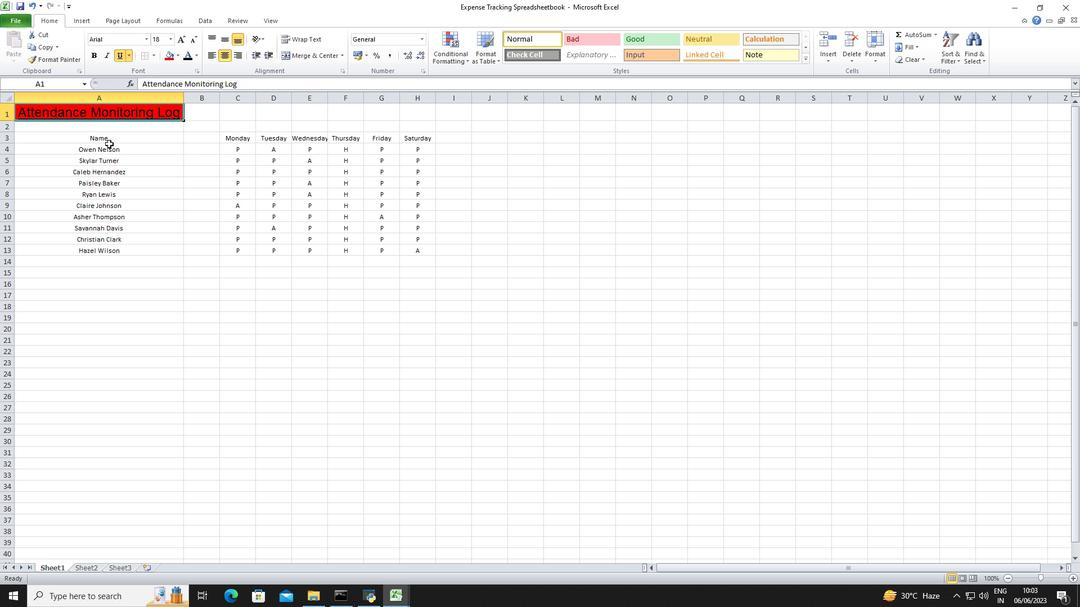 
Action: Mouse pressed left at (110, 142)
Screenshot: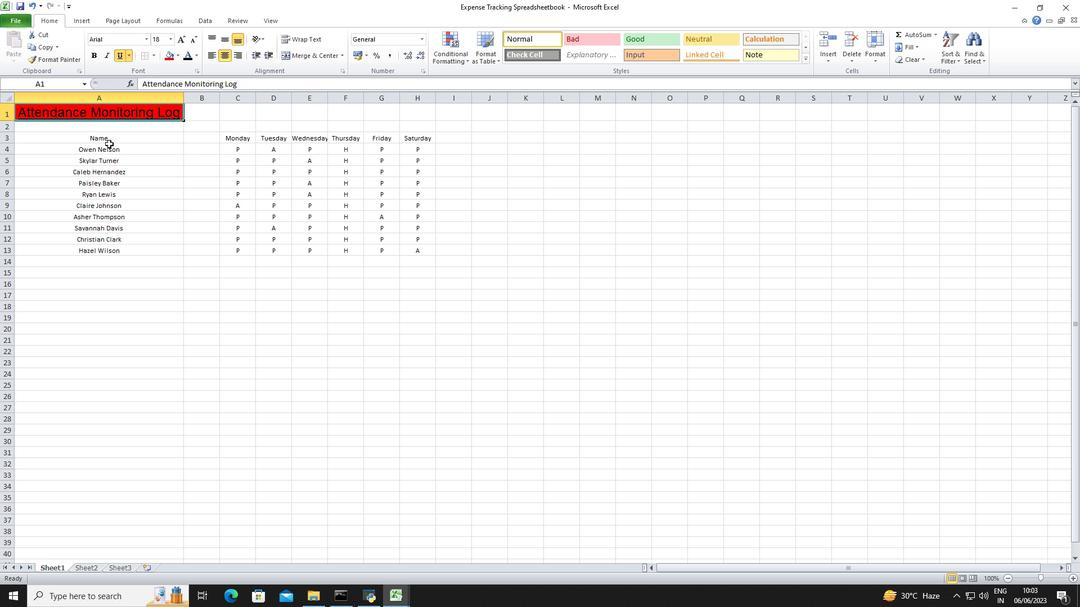 
Action: Mouse moved to (197, 54)
Screenshot: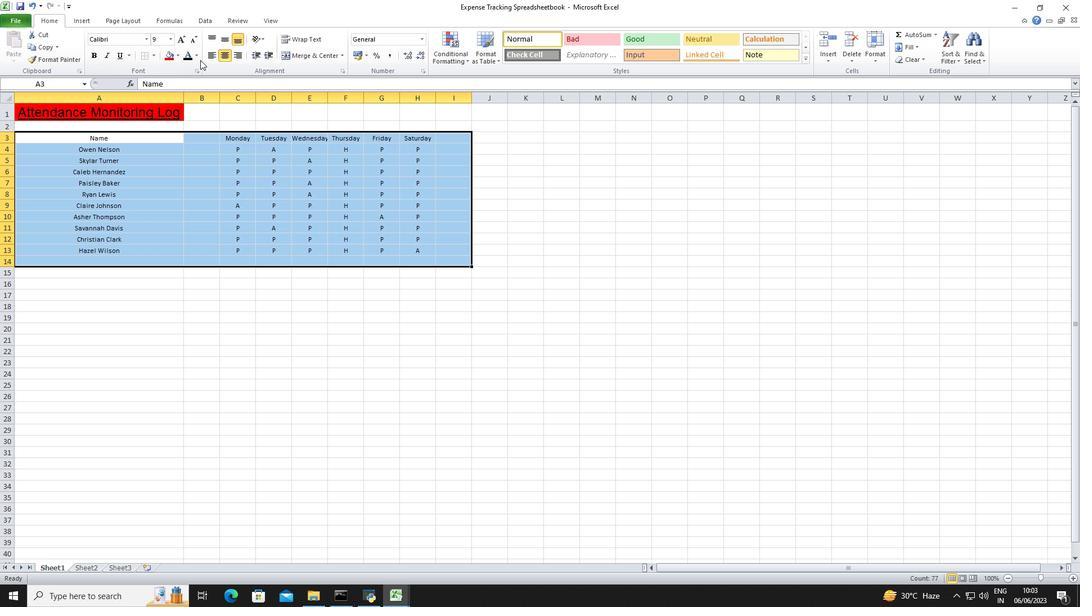 
Action: Mouse pressed left at (197, 54)
Screenshot: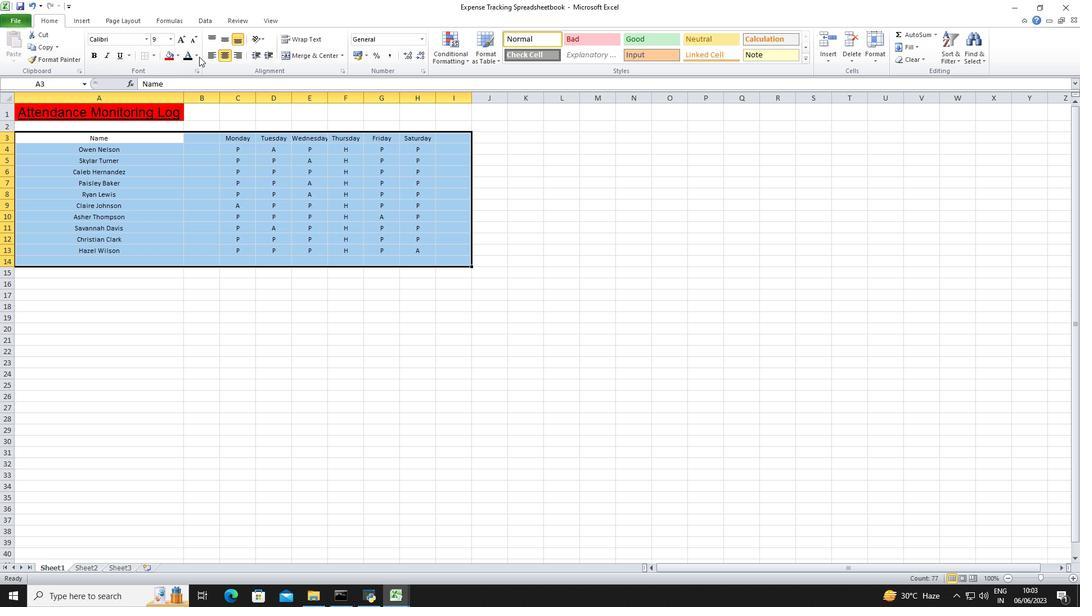 
Action: Mouse moved to (194, 88)
Screenshot: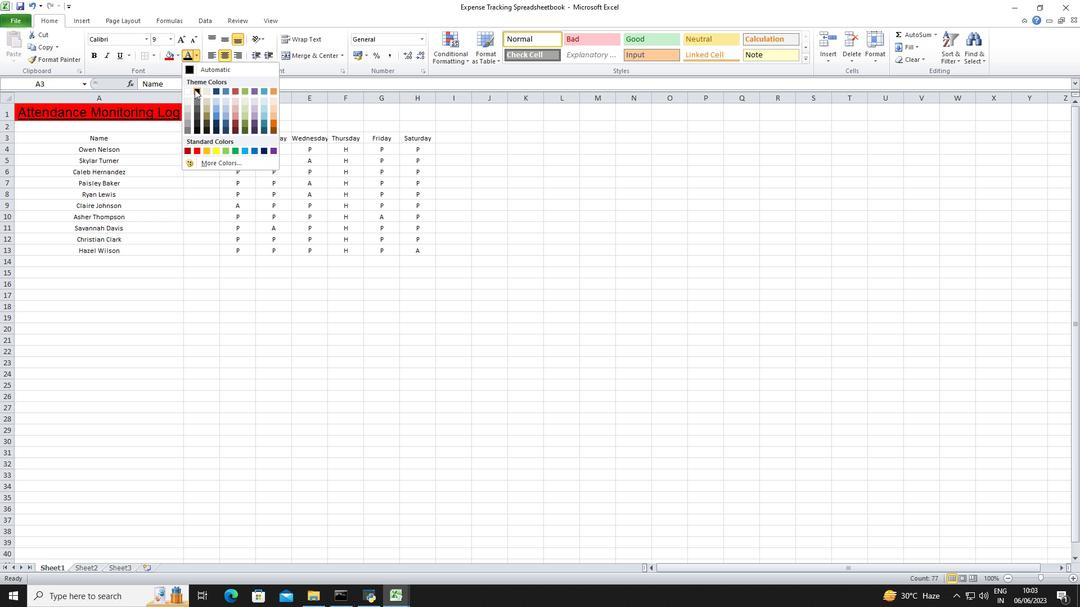 
Action: Mouse pressed left at (194, 88)
Screenshot: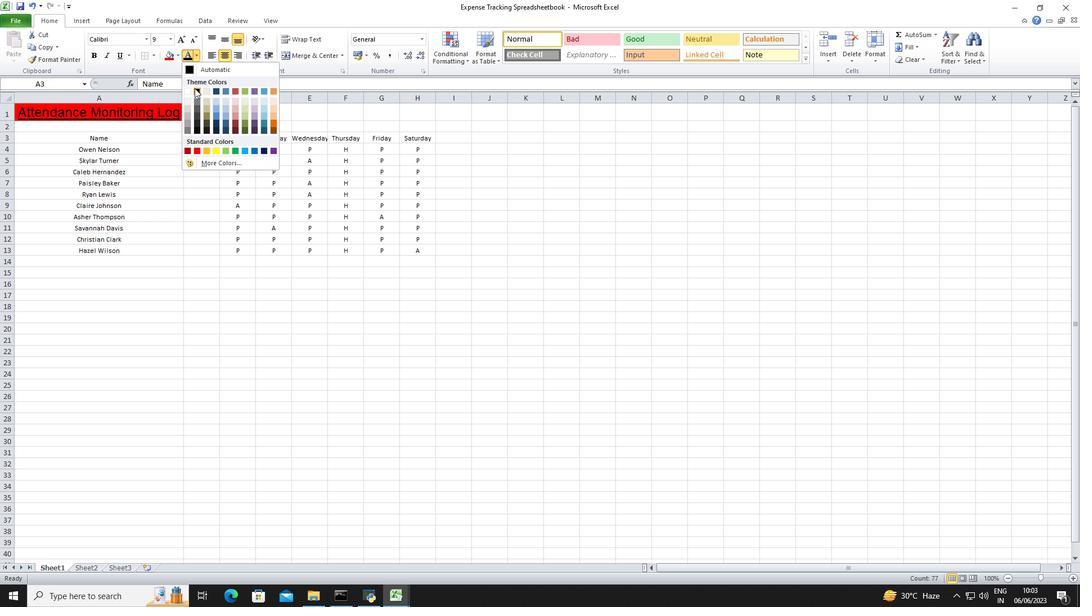 
Action: Mouse moved to (152, 52)
Screenshot: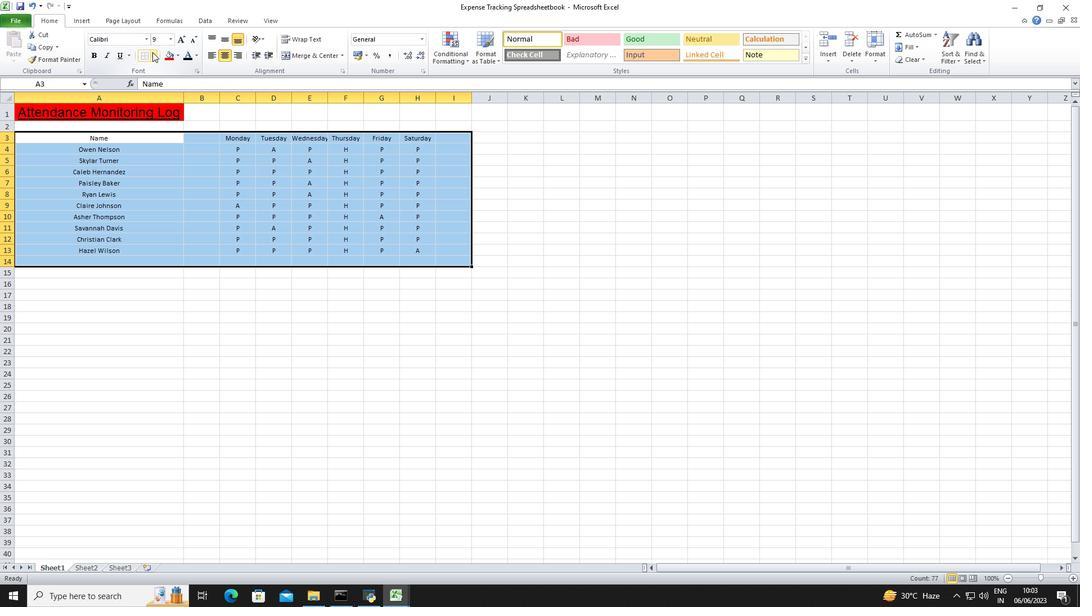 
Action: Mouse pressed left at (152, 52)
Screenshot: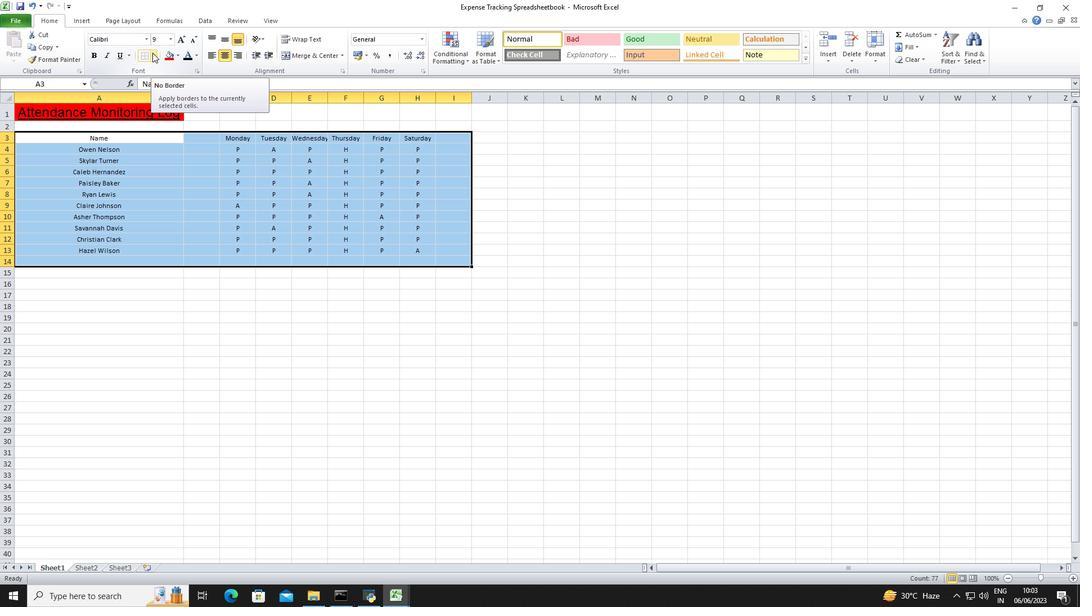 
Action: Mouse moved to (162, 134)
Screenshot: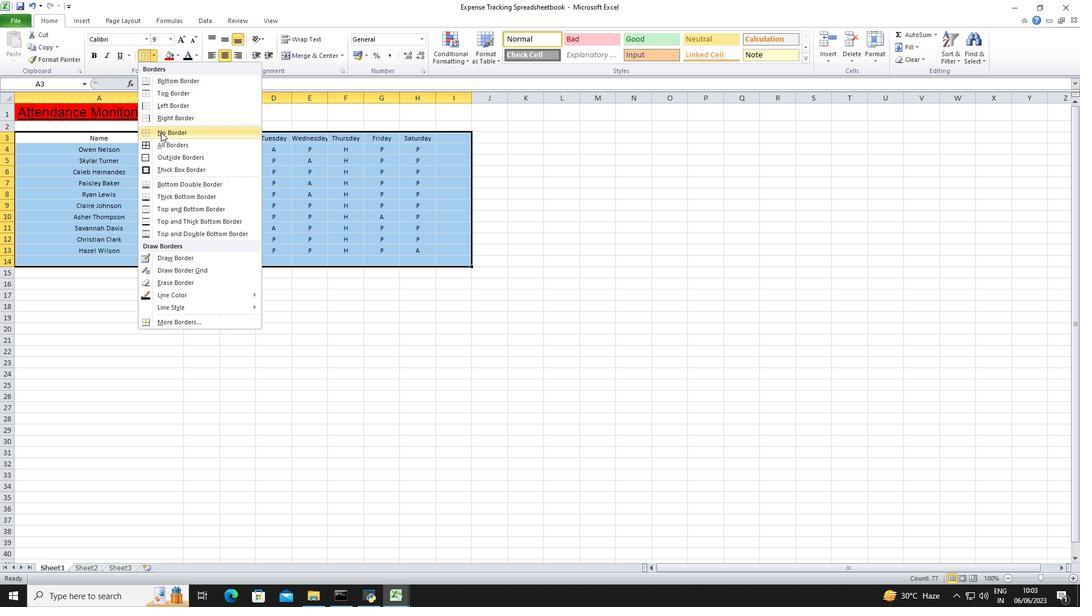 
Action: Mouse pressed left at (162, 134)
Screenshot: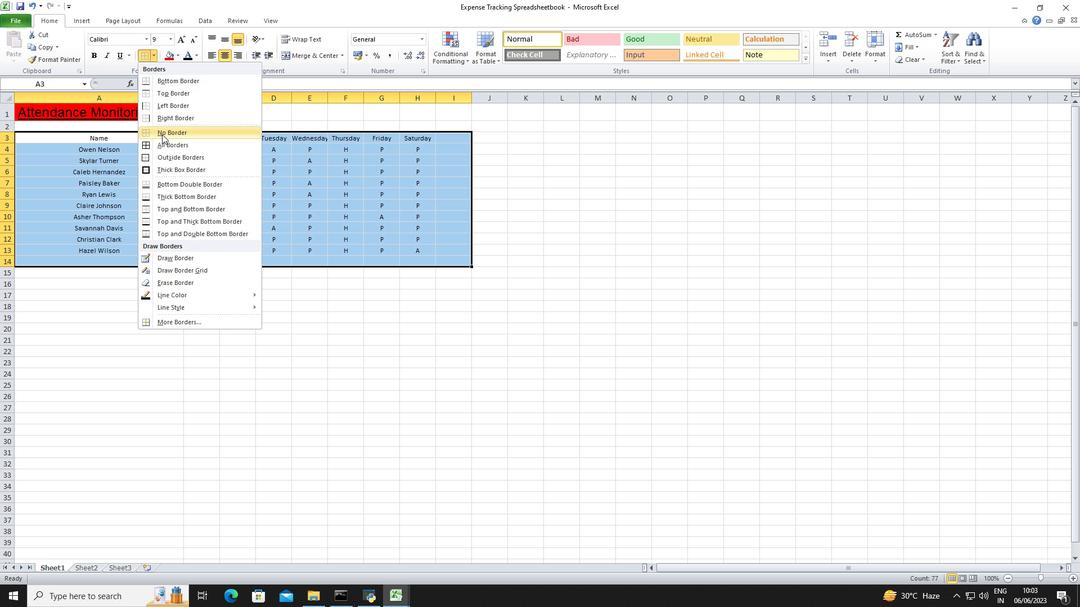 
Action: Mouse moved to (594, 175)
Screenshot: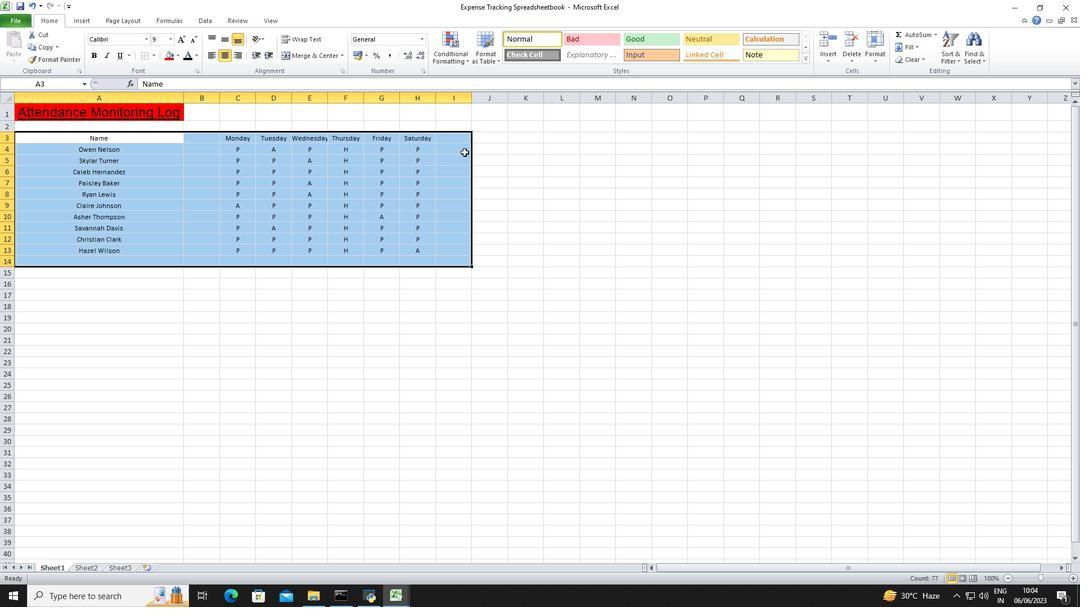 
Action: Mouse pressed left at (594, 175)
Screenshot: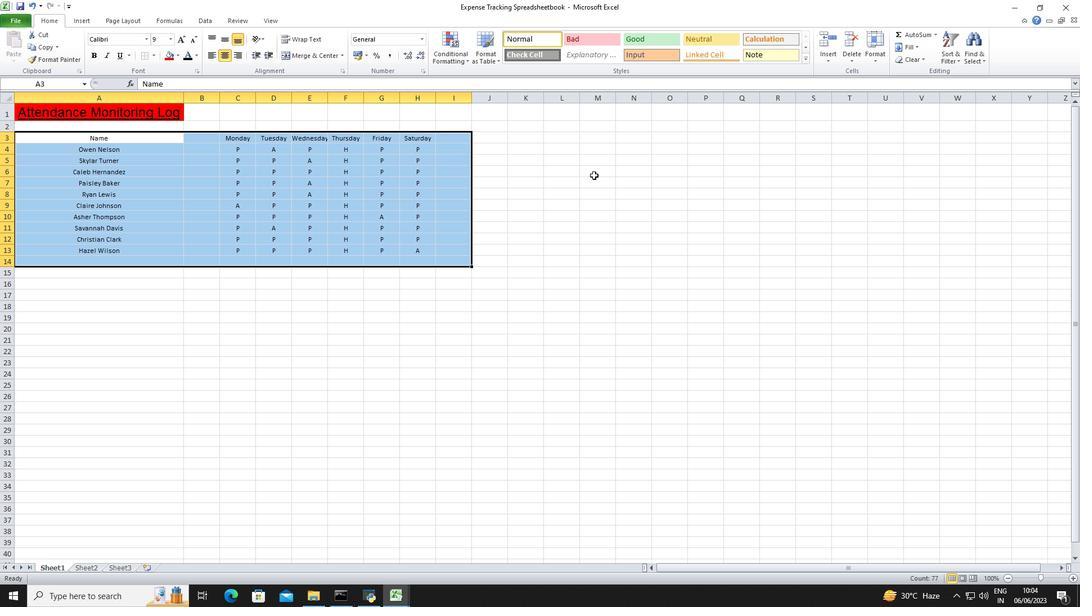 
